 Task: Find connections with filter location Bad Kreuznach with filter topic #Jobswith filter profile language German with filter current company Online Opportunity Work From Home with filter school Ranchi University with filter industry Venture Capital and Private Equity Principals with filter service category Mobile Marketing with filter keywords title Valet
Action: Mouse moved to (510, 65)
Screenshot: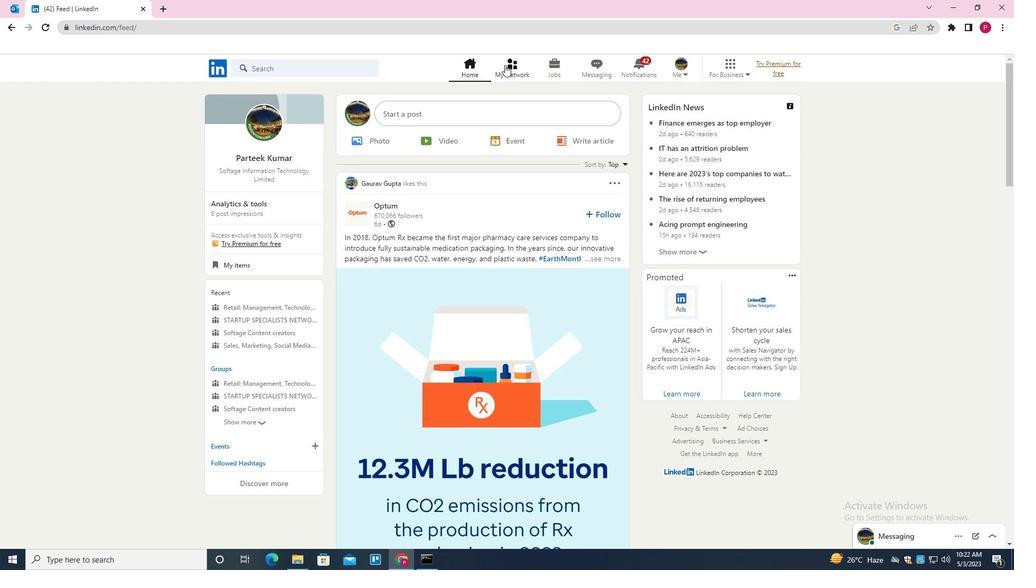 
Action: Mouse pressed left at (510, 65)
Screenshot: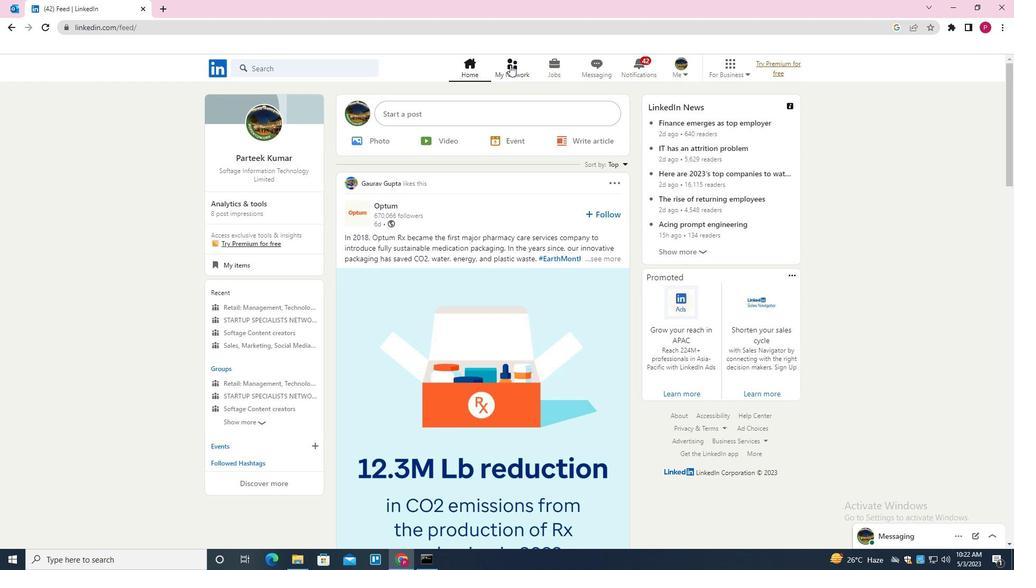 
Action: Mouse moved to (330, 131)
Screenshot: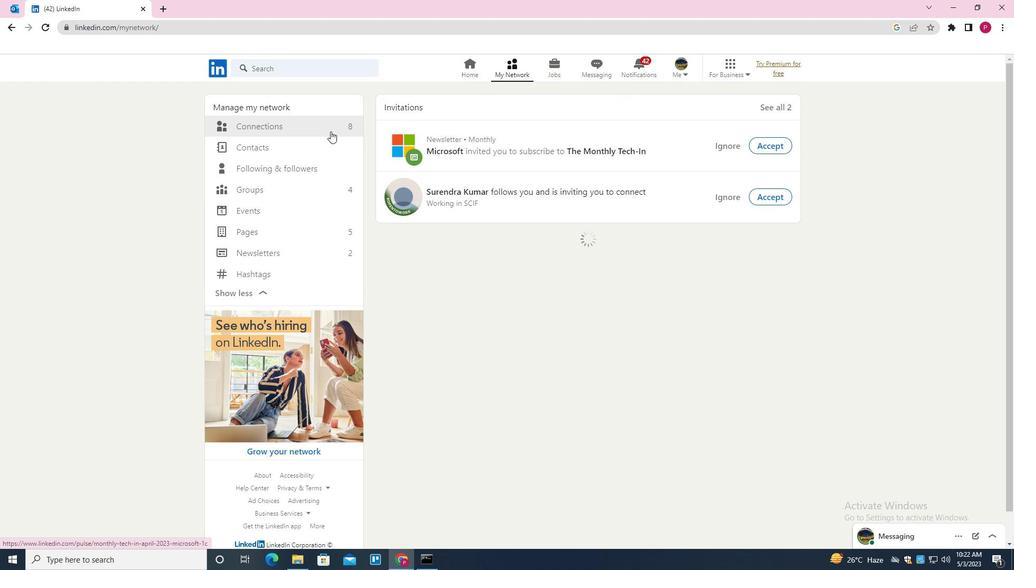 
Action: Mouse pressed left at (330, 131)
Screenshot: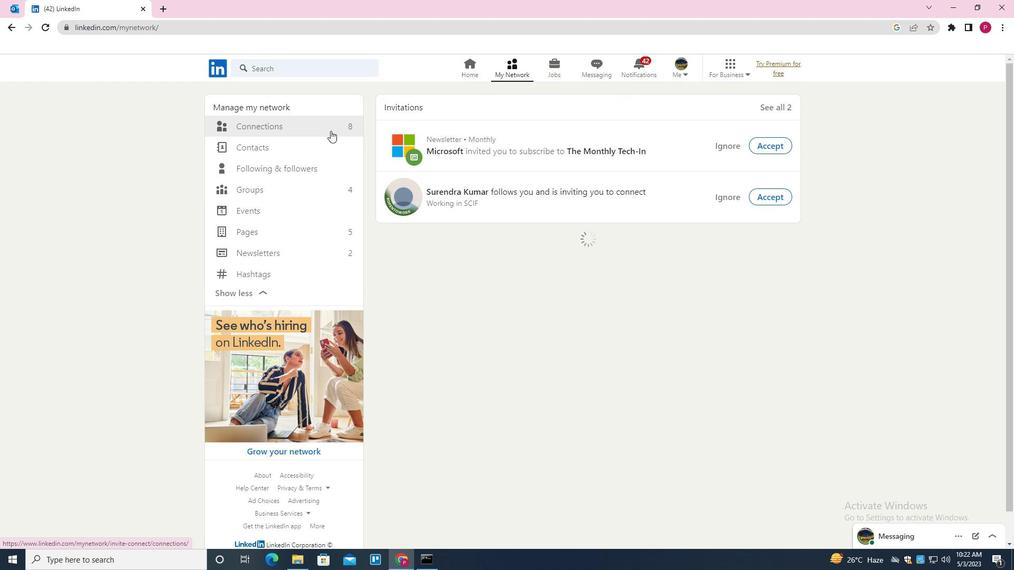 
Action: Mouse moved to (577, 126)
Screenshot: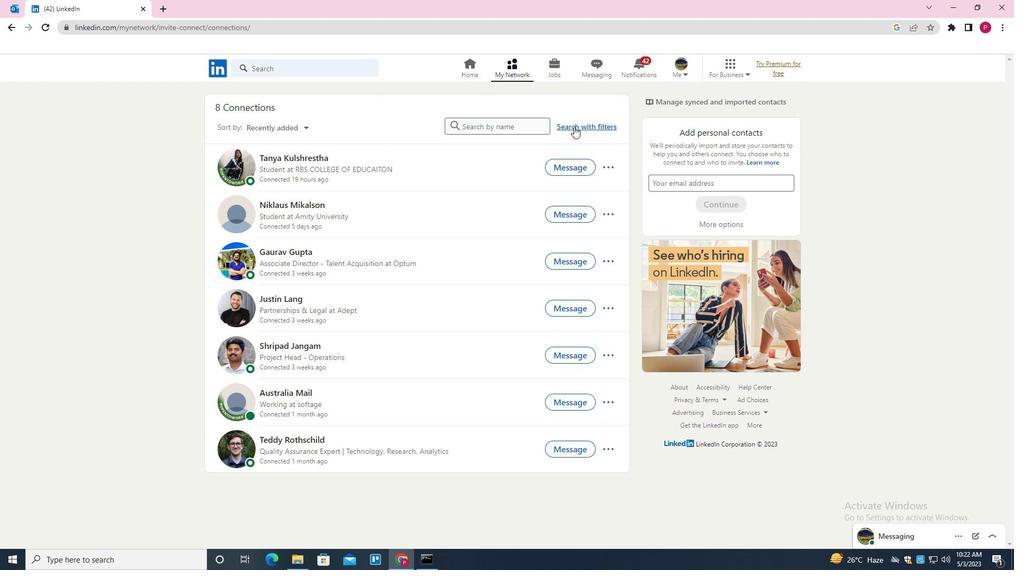 
Action: Mouse pressed left at (577, 126)
Screenshot: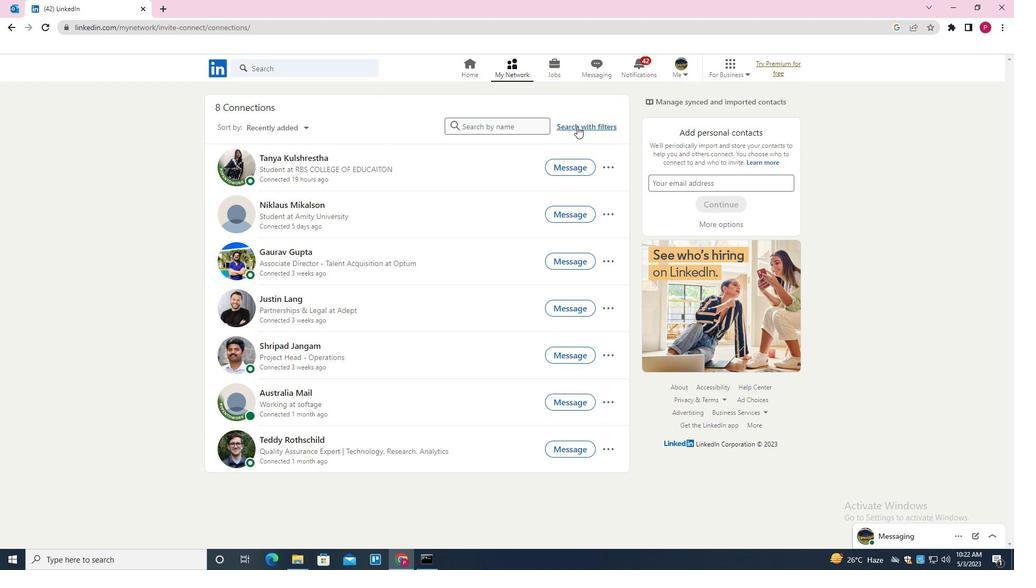 
Action: Mouse moved to (540, 97)
Screenshot: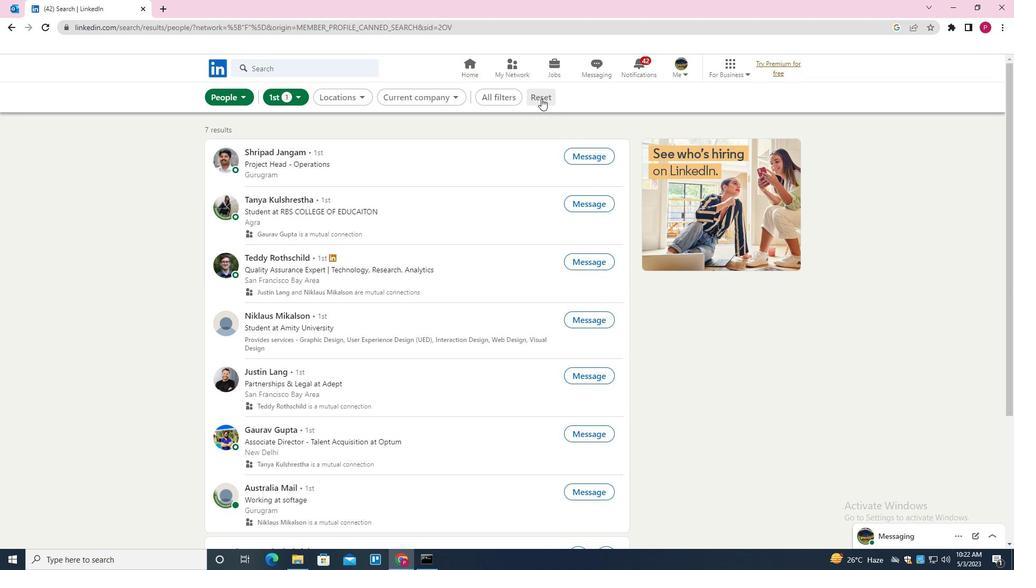 
Action: Mouse pressed left at (540, 97)
Screenshot: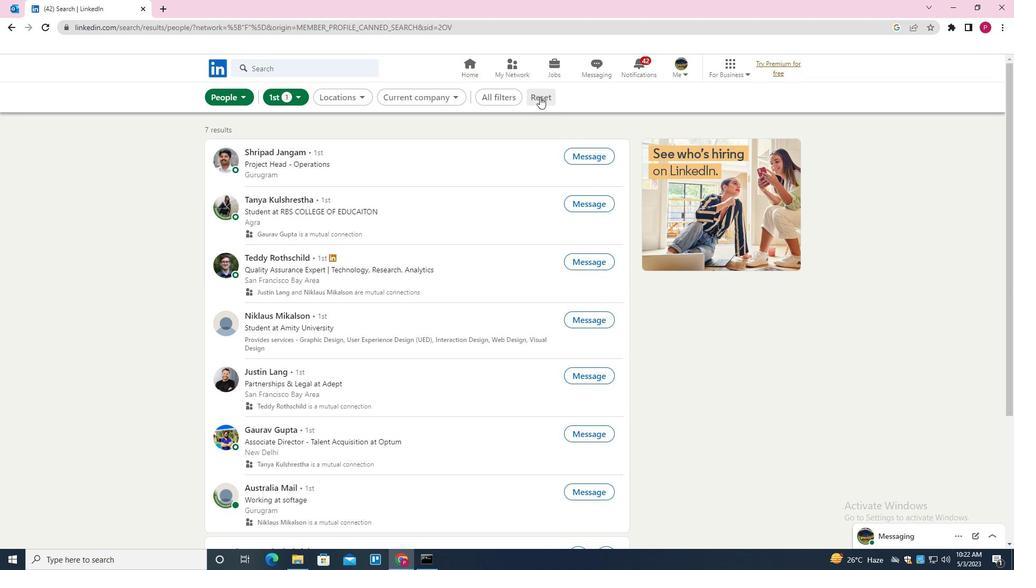 
Action: Mouse moved to (525, 95)
Screenshot: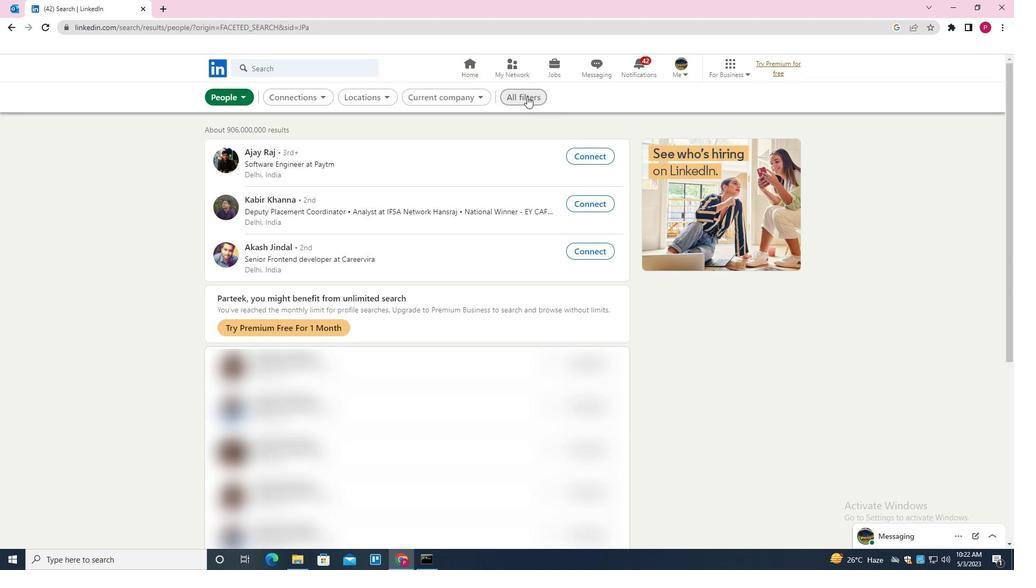 
Action: Mouse pressed left at (525, 95)
Screenshot: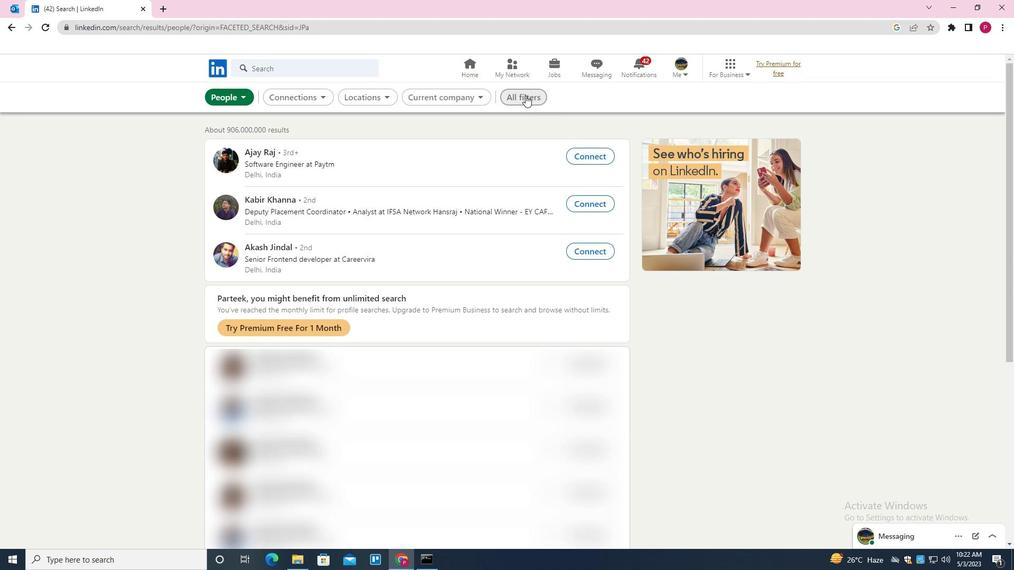 
Action: Mouse moved to (848, 214)
Screenshot: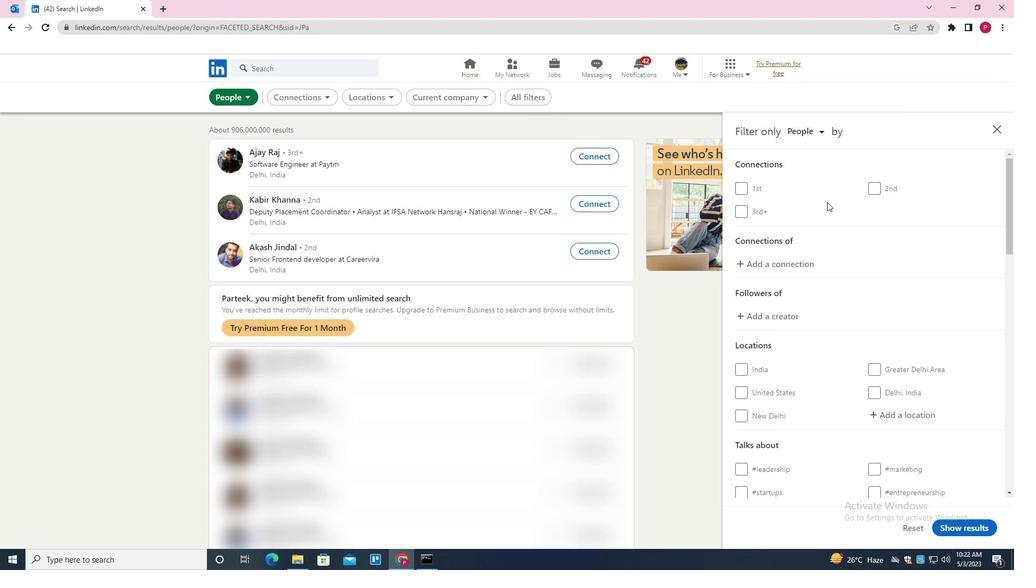 
Action: Mouse scrolled (848, 214) with delta (0, 0)
Screenshot: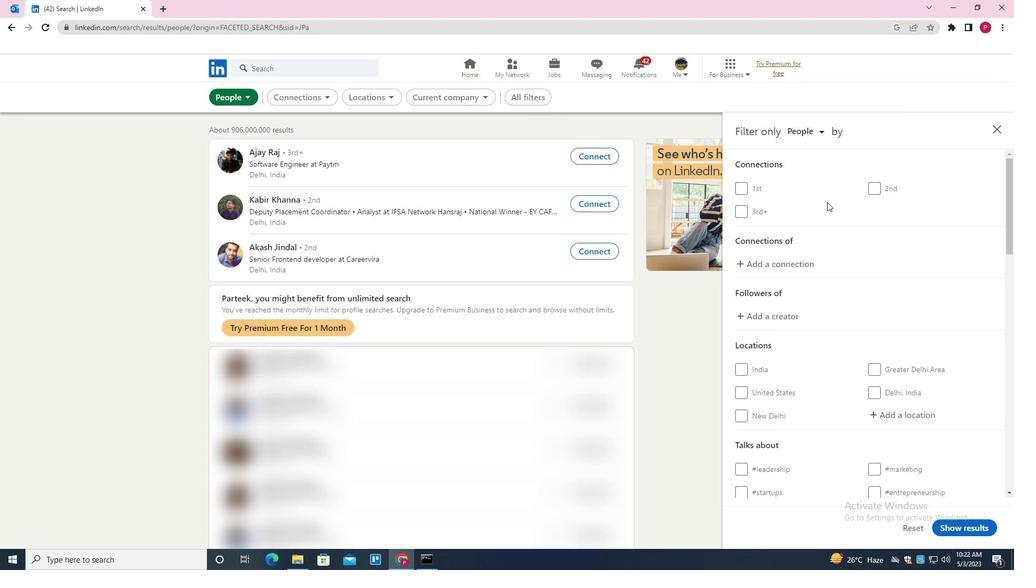 
Action: Mouse moved to (852, 217)
Screenshot: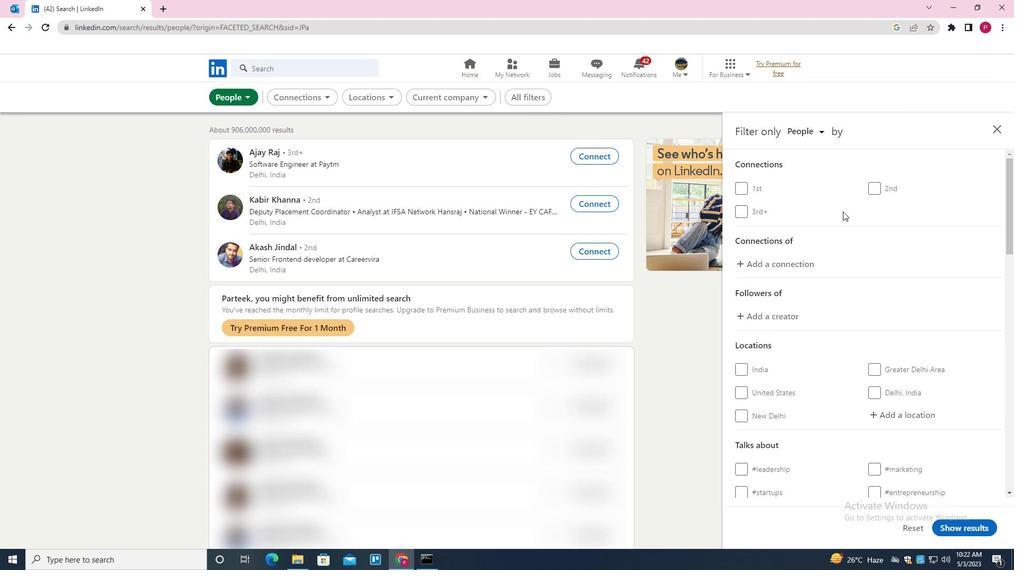 
Action: Mouse scrolled (852, 217) with delta (0, 0)
Screenshot: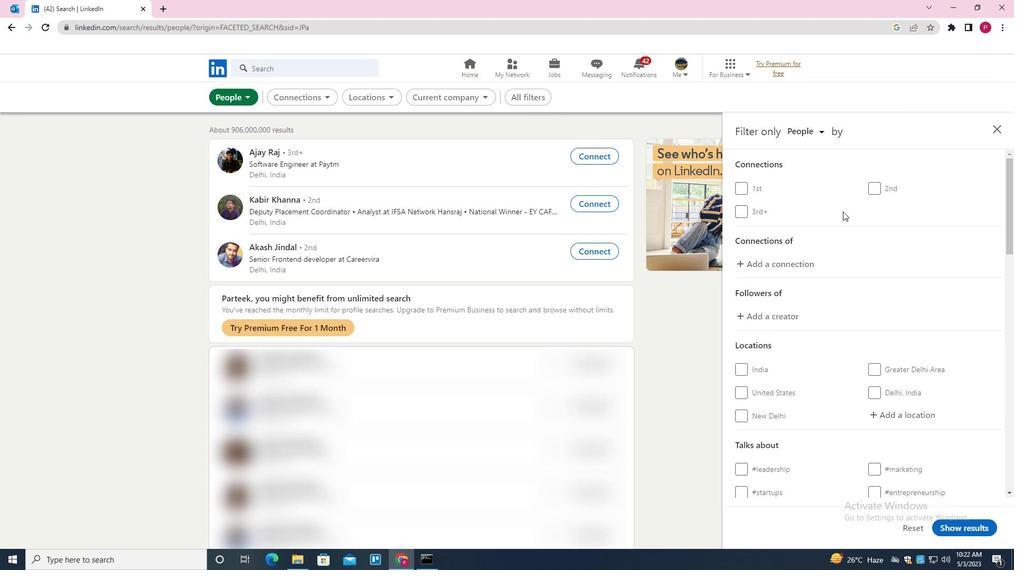 
Action: Mouse moved to (907, 302)
Screenshot: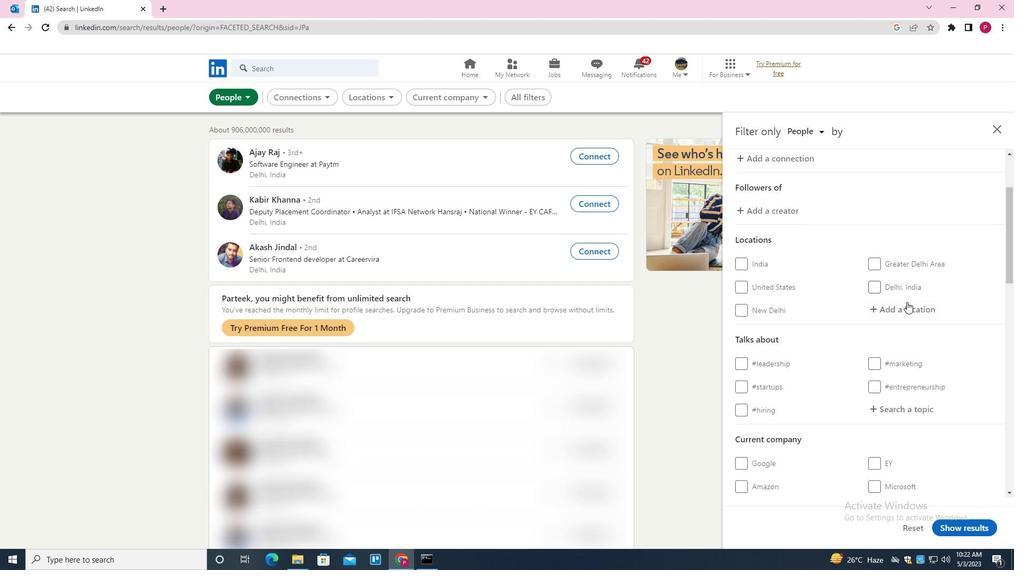 
Action: Mouse pressed left at (907, 302)
Screenshot: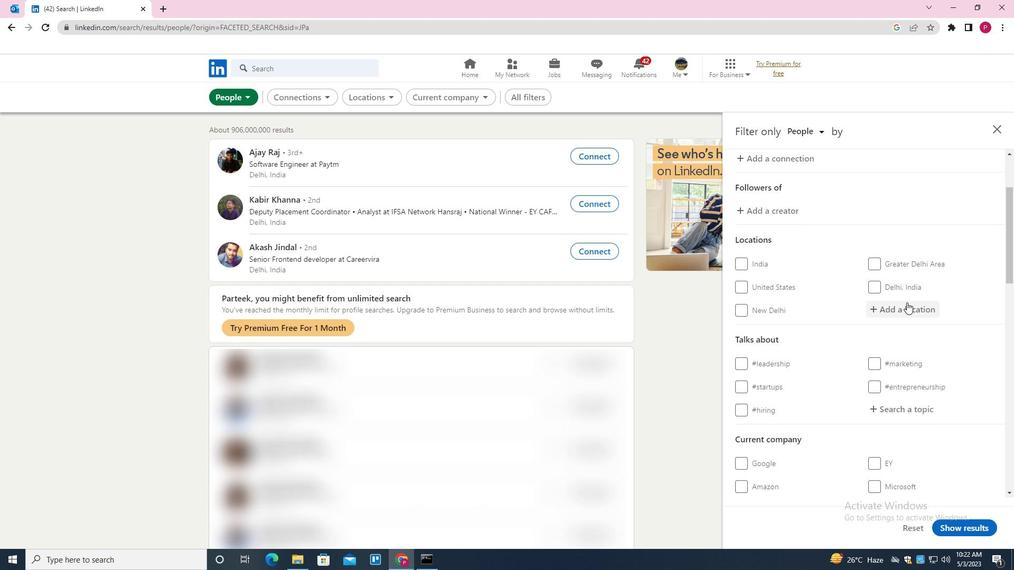
Action: Key pressed <Key.shift>BAD<Key.space><Key.shift>KREUZNACH<Key.down><Key.enter>
Screenshot: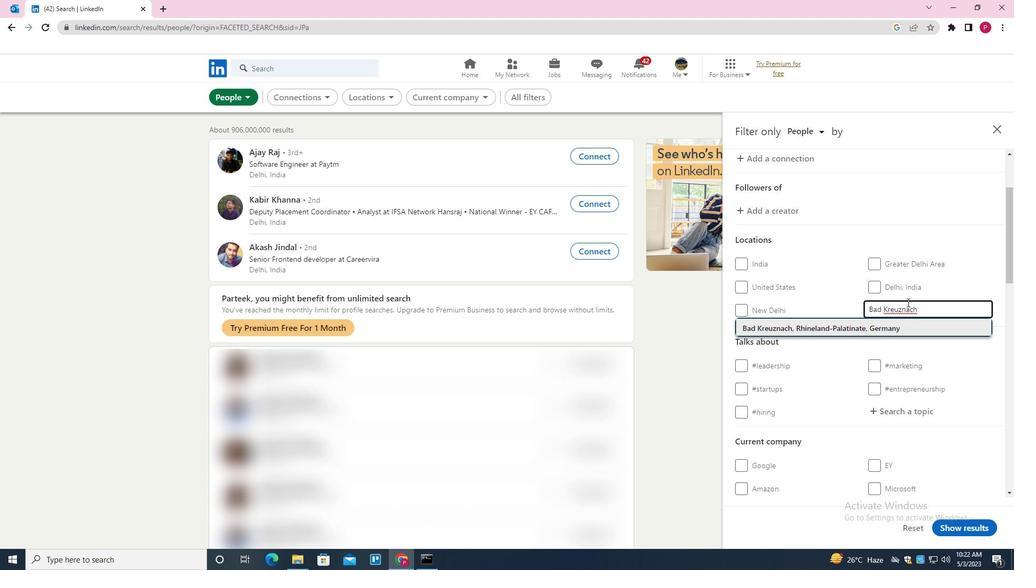 
Action: Mouse moved to (911, 303)
Screenshot: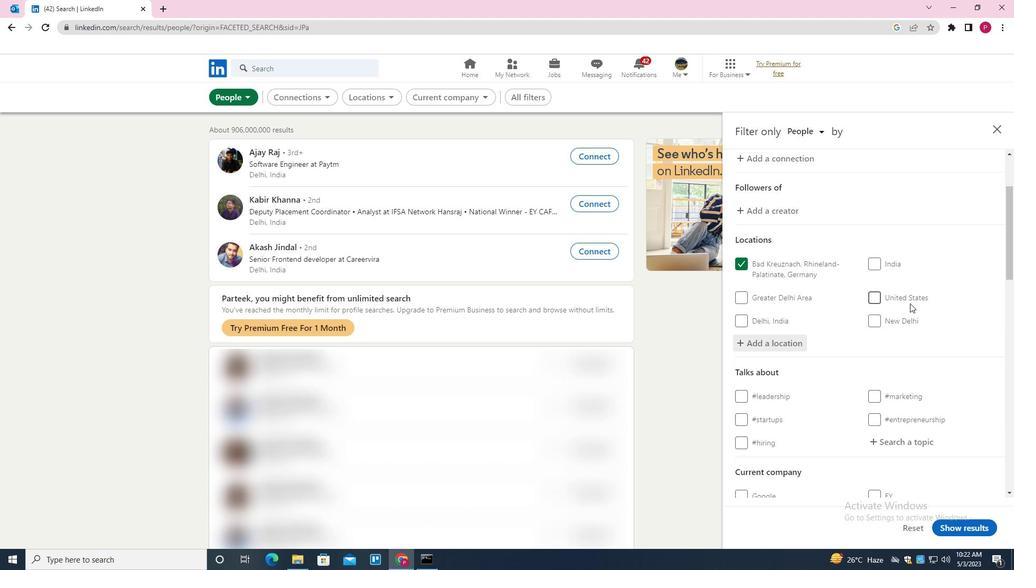 
Action: Mouse scrolled (911, 302) with delta (0, 0)
Screenshot: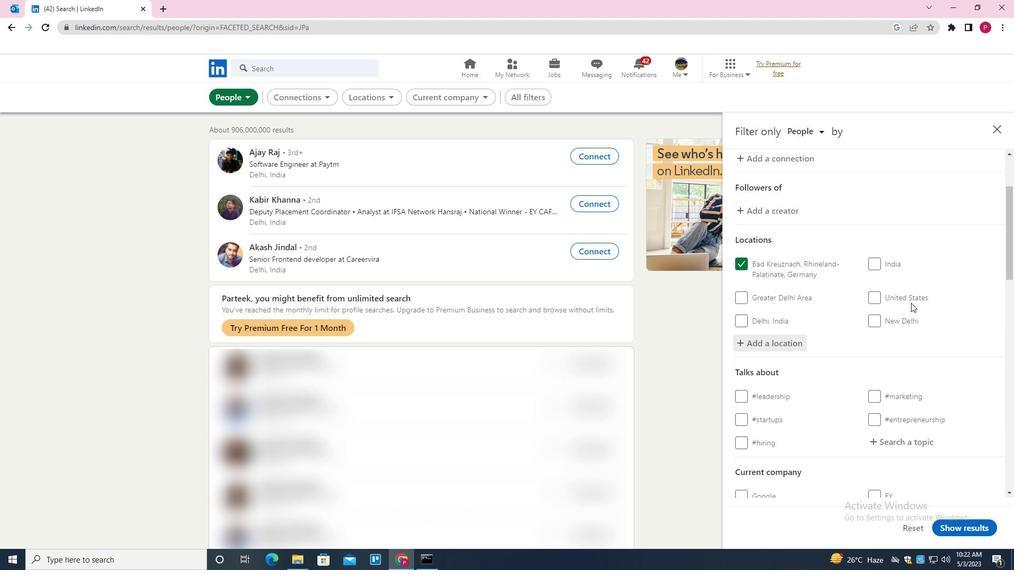 
Action: Mouse scrolled (911, 302) with delta (0, 0)
Screenshot: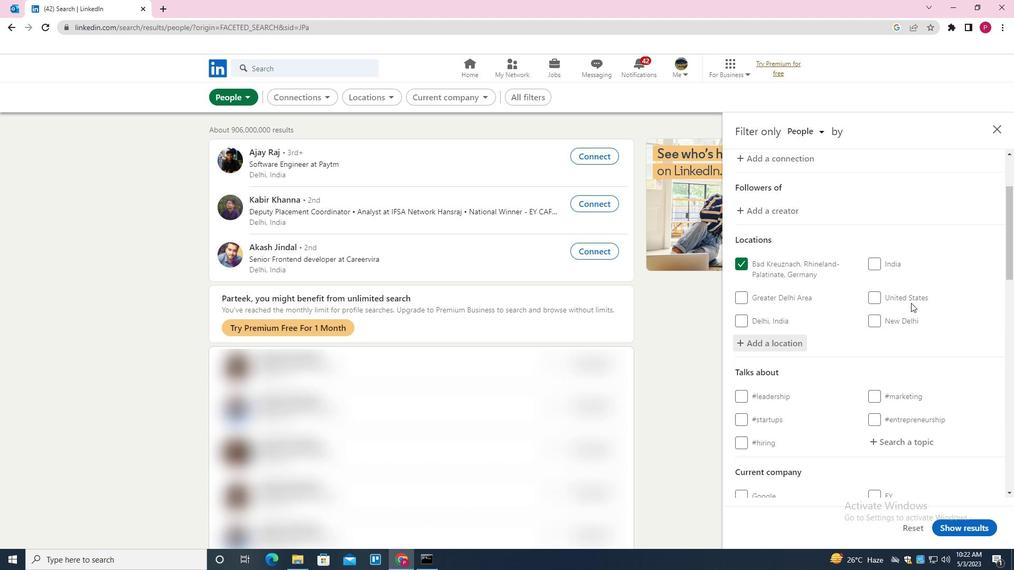 
Action: Mouse scrolled (911, 302) with delta (0, 0)
Screenshot: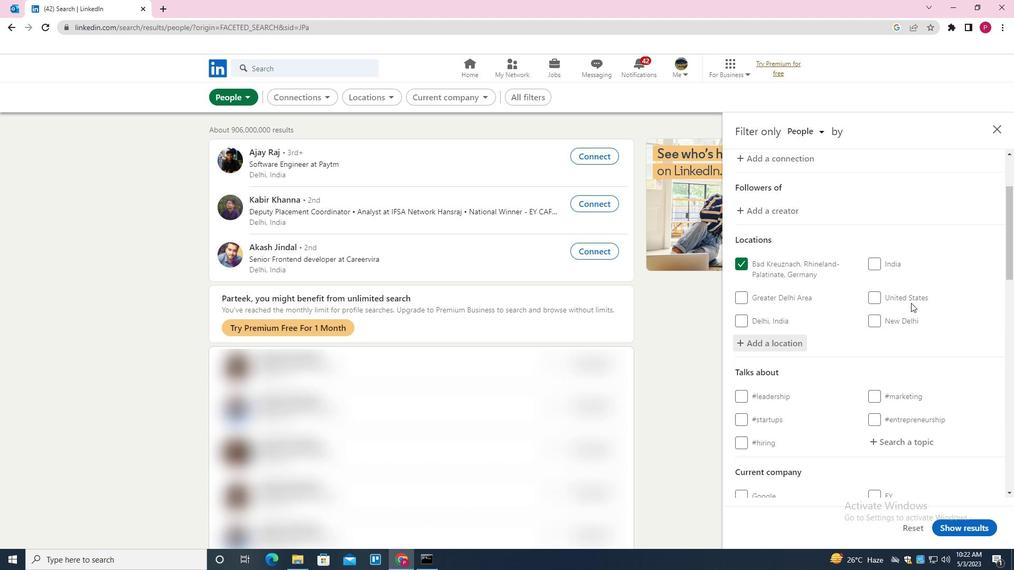 
Action: Mouse moved to (908, 284)
Screenshot: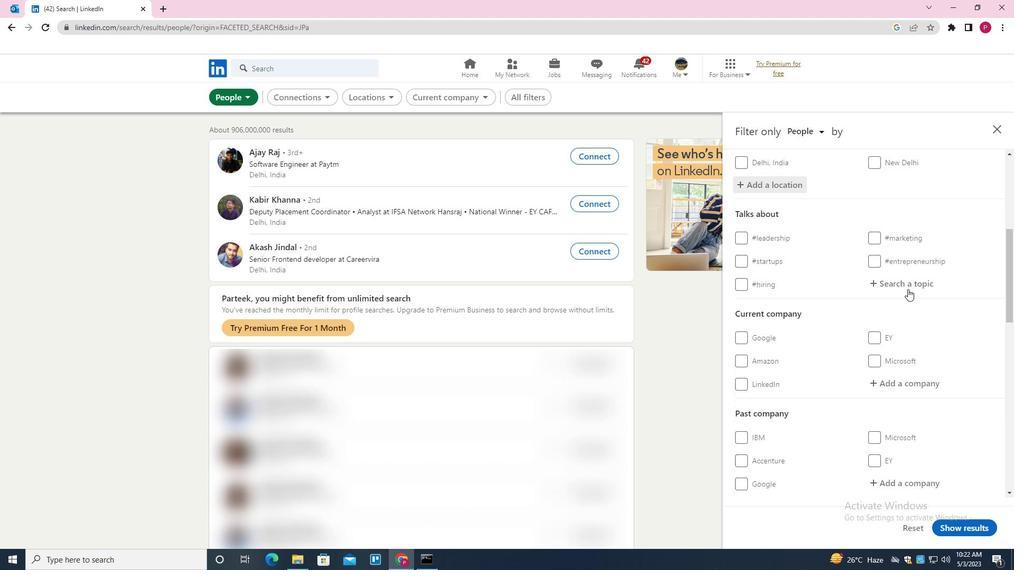 
Action: Mouse pressed left at (908, 284)
Screenshot: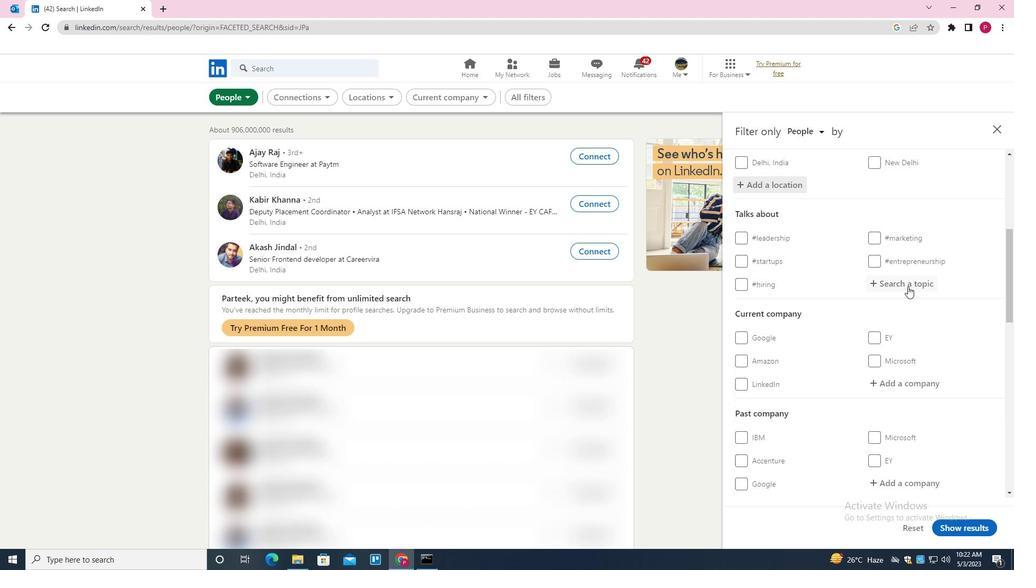 
Action: Mouse moved to (908, 284)
Screenshot: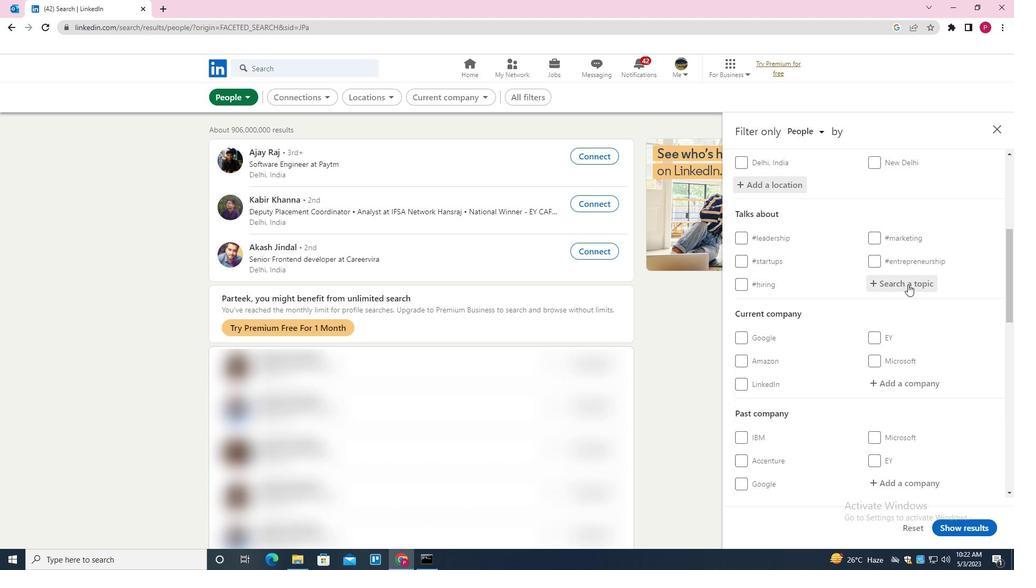 
Action: Key pressed <Key.shift><Key.shift><Key.shift><Key.shift><Key.shift>JOBS<Key.down><Key.enter>
Screenshot: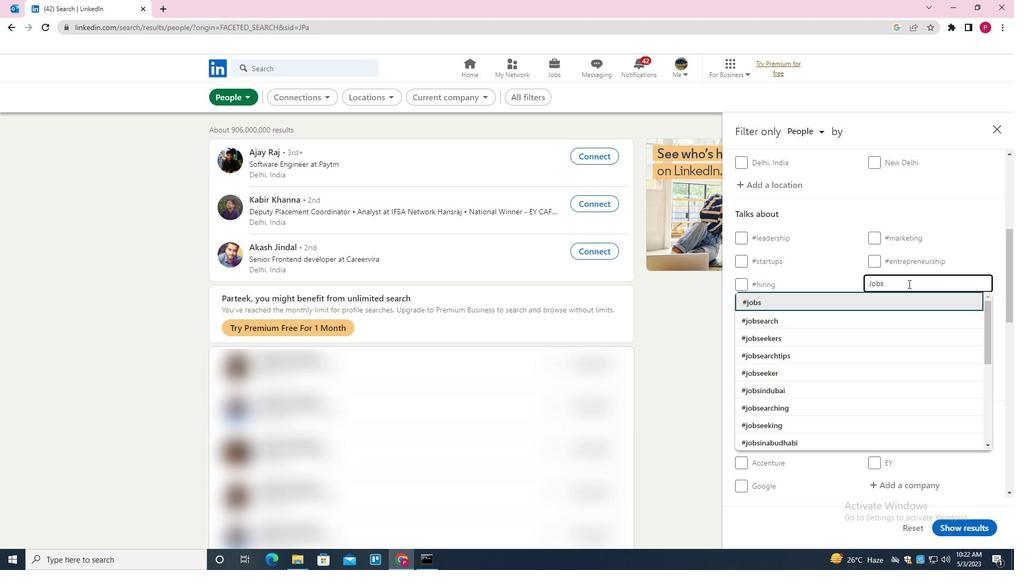 
Action: Mouse moved to (829, 292)
Screenshot: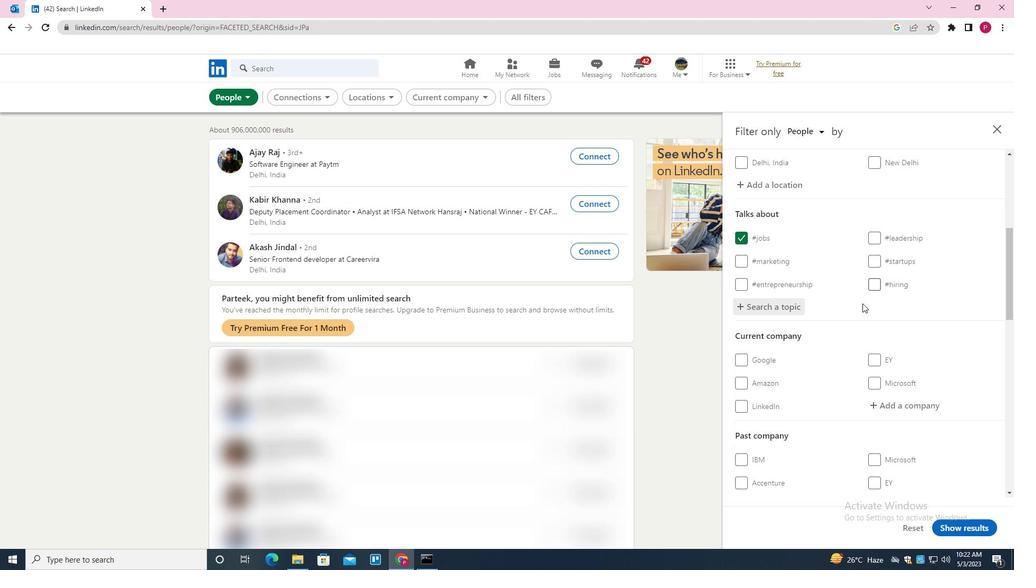 
Action: Mouse scrolled (829, 291) with delta (0, 0)
Screenshot: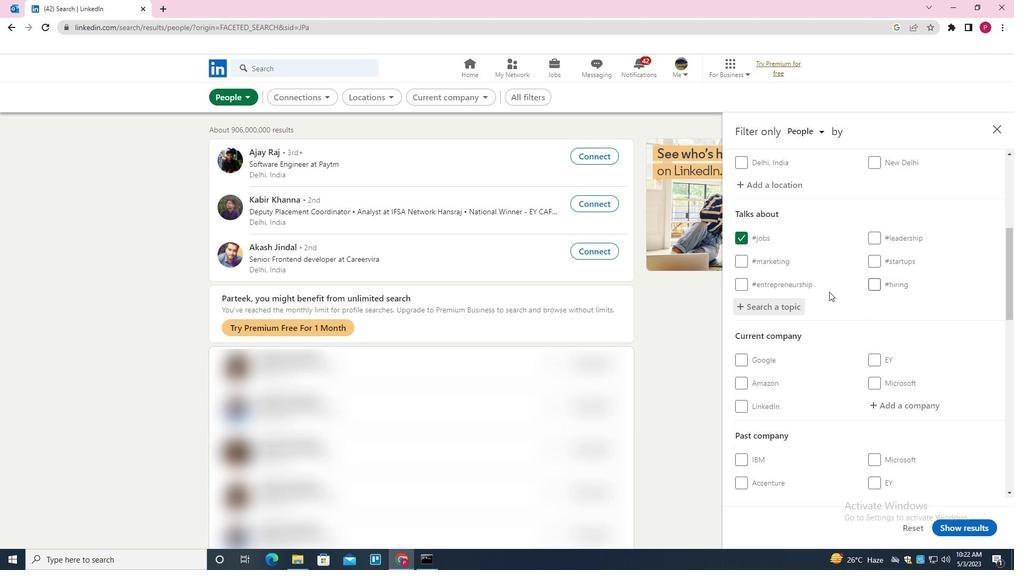 
Action: Mouse moved to (827, 292)
Screenshot: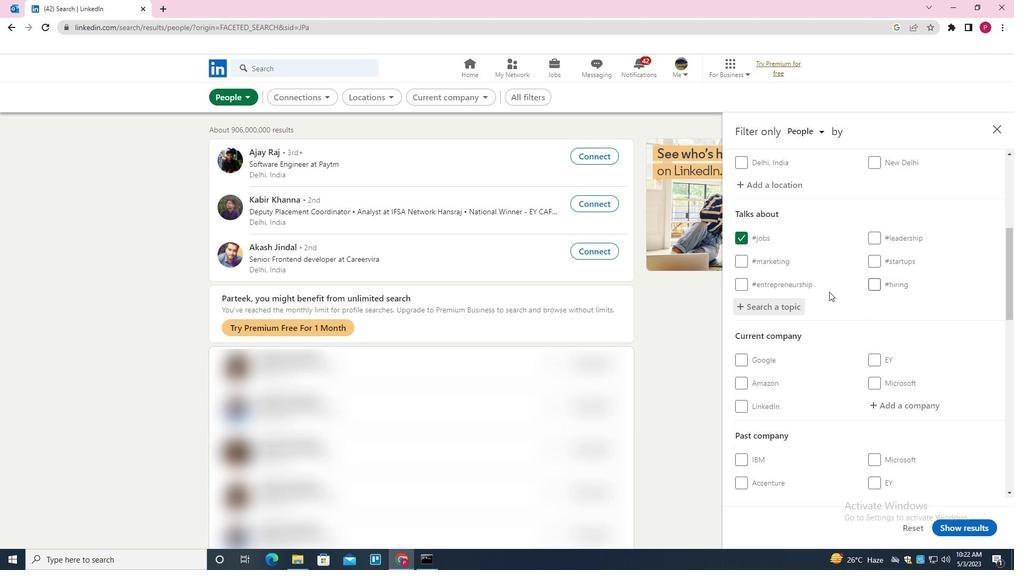
Action: Mouse scrolled (827, 291) with delta (0, 0)
Screenshot: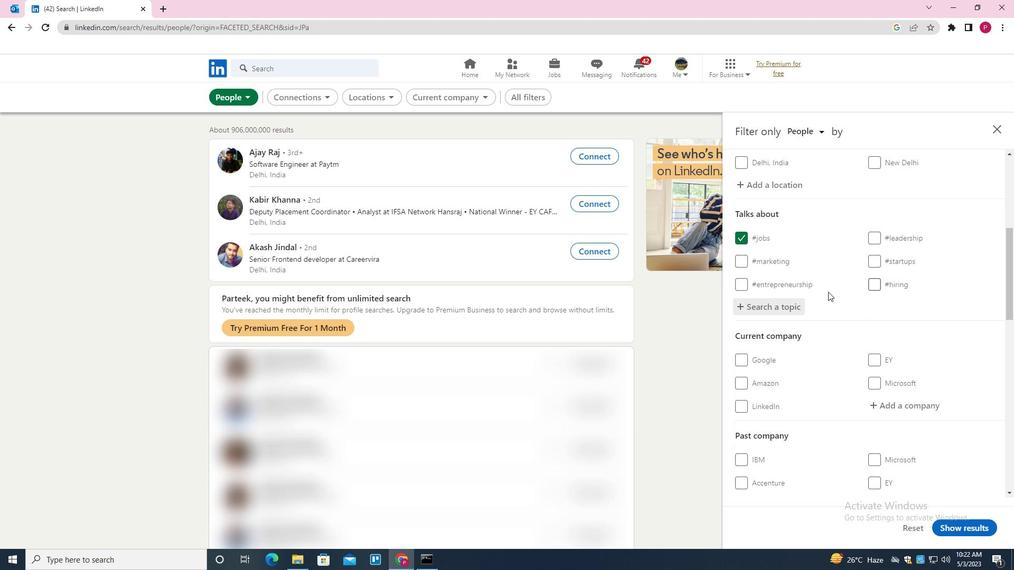 
Action: Mouse moved to (827, 292)
Screenshot: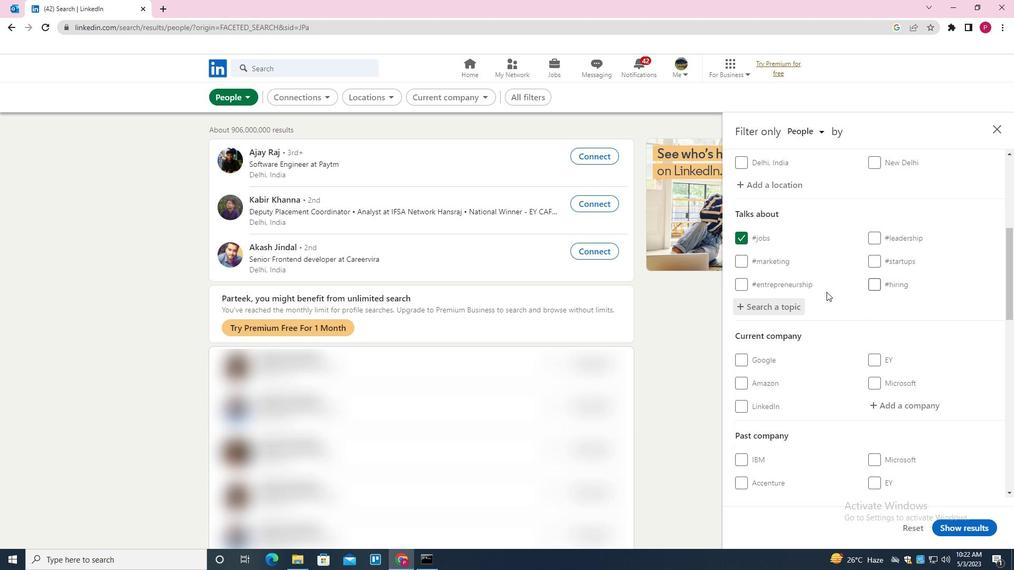 
Action: Mouse scrolled (827, 291) with delta (0, 0)
Screenshot: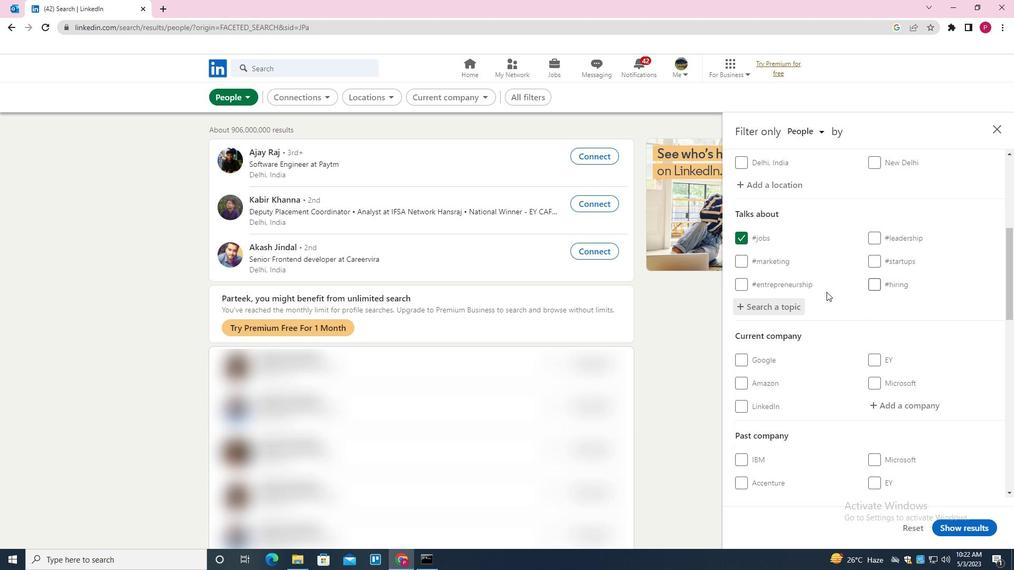 
Action: Mouse moved to (826, 292)
Screenshot: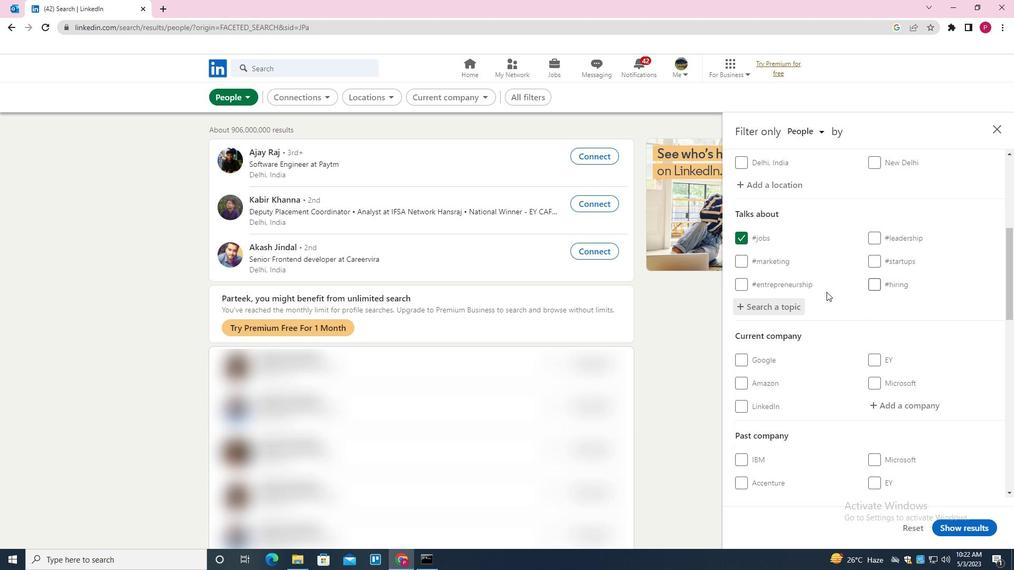 
Action: Mouse scrolled (826, 291) with delta (0, 0)
Screenshot: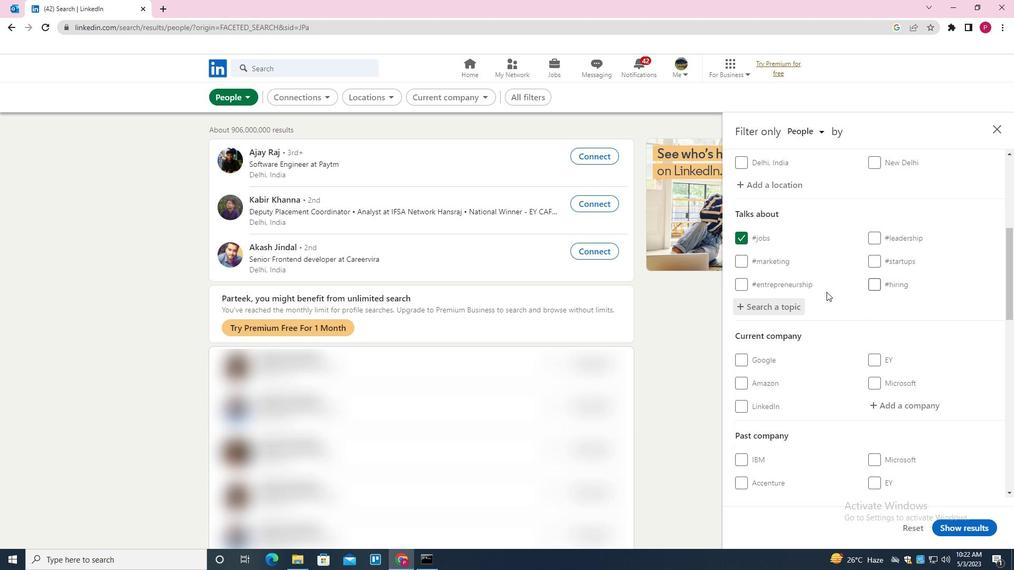 
Action: Mouse scrolled (826, 291) with delta (0, 0)
Screenshot: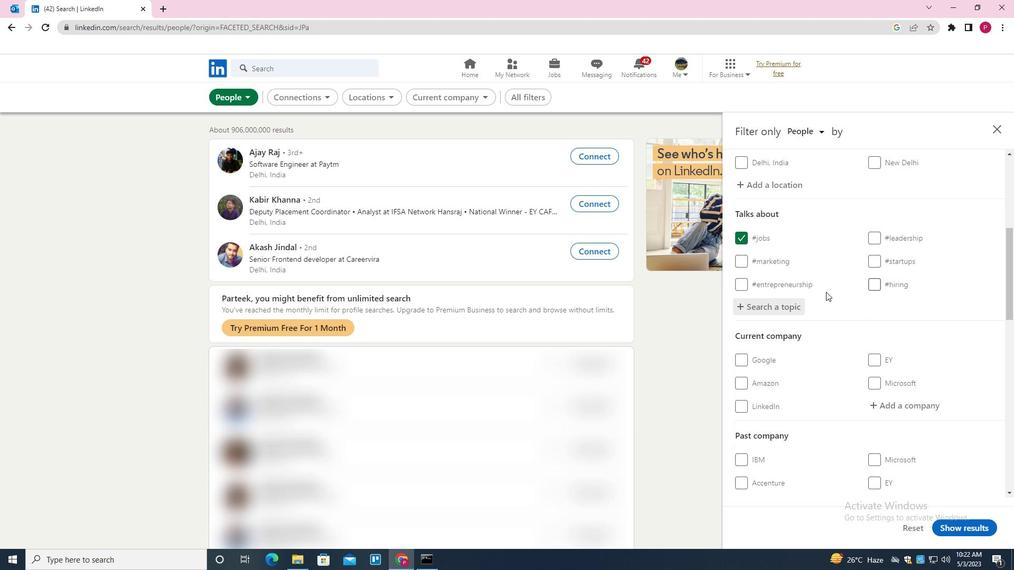 
Action: Mouse scrolled (826, 291) with delta (0, 0)
Screenshot: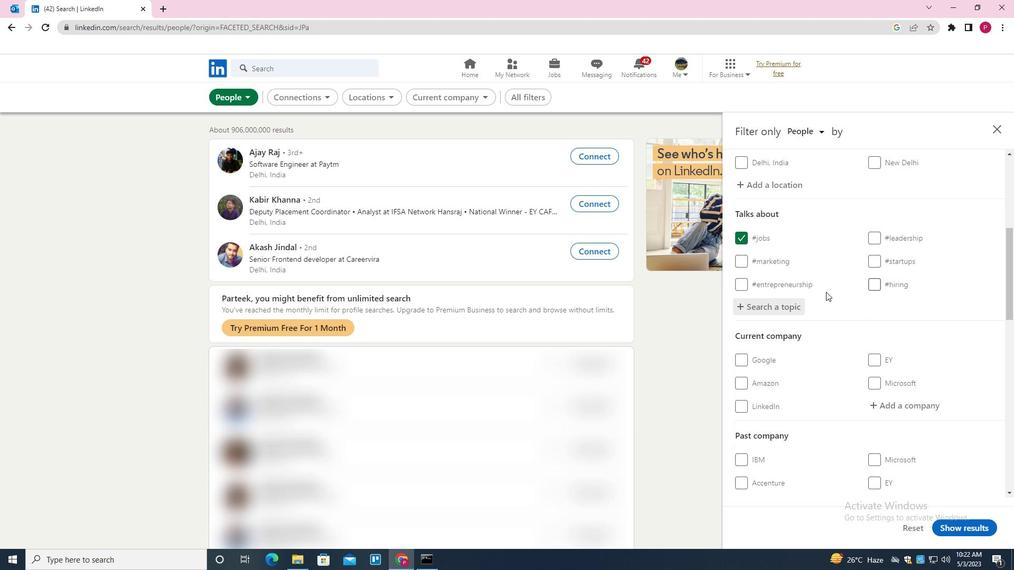 
Action: Mouse moved to (818, 292)
Screenshot: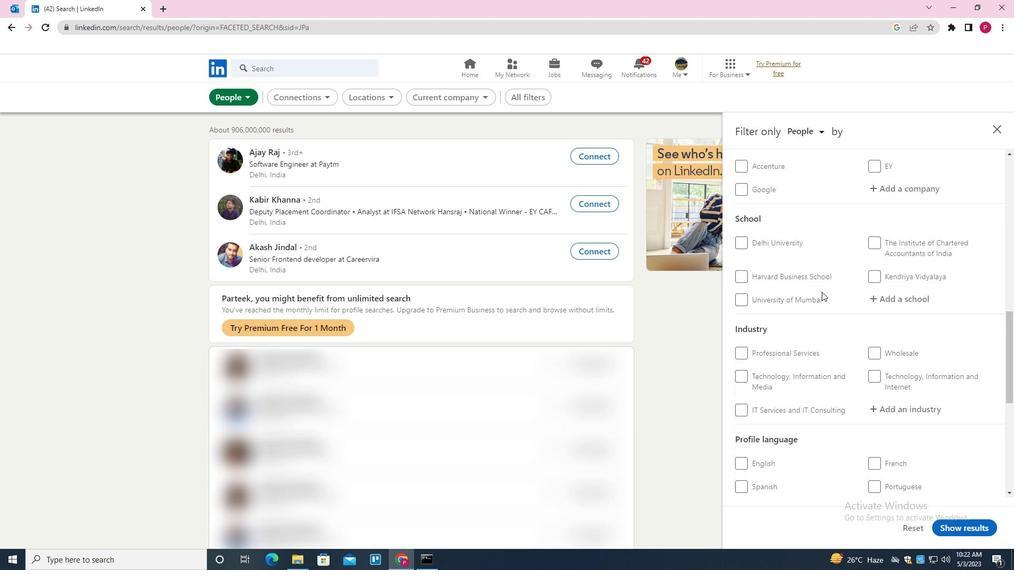 
Action: Mouse scrolled (818, 291) with delta (0, 0)
Screenshot: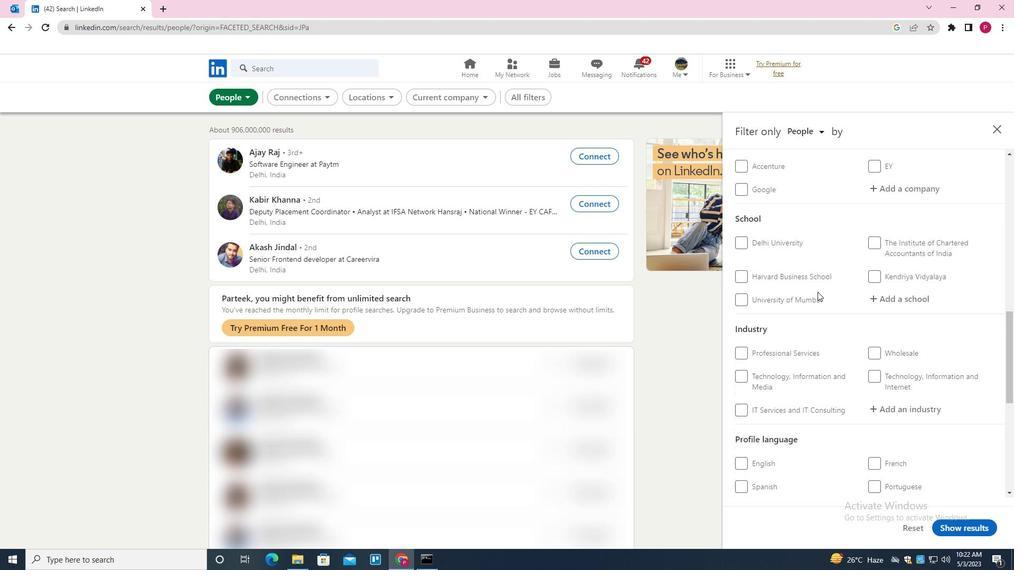 
Action: Mouse scrolled (818, 291) with delta (0, 0)
Screenshot: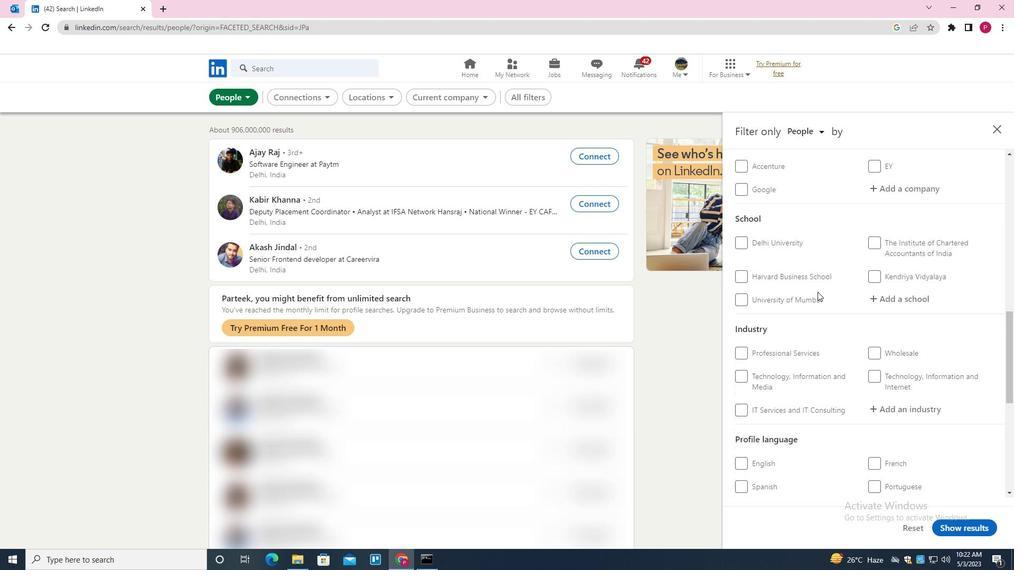 
Action: Mouse scrolled (818, 291) with delta (0, 0)
Screenshot: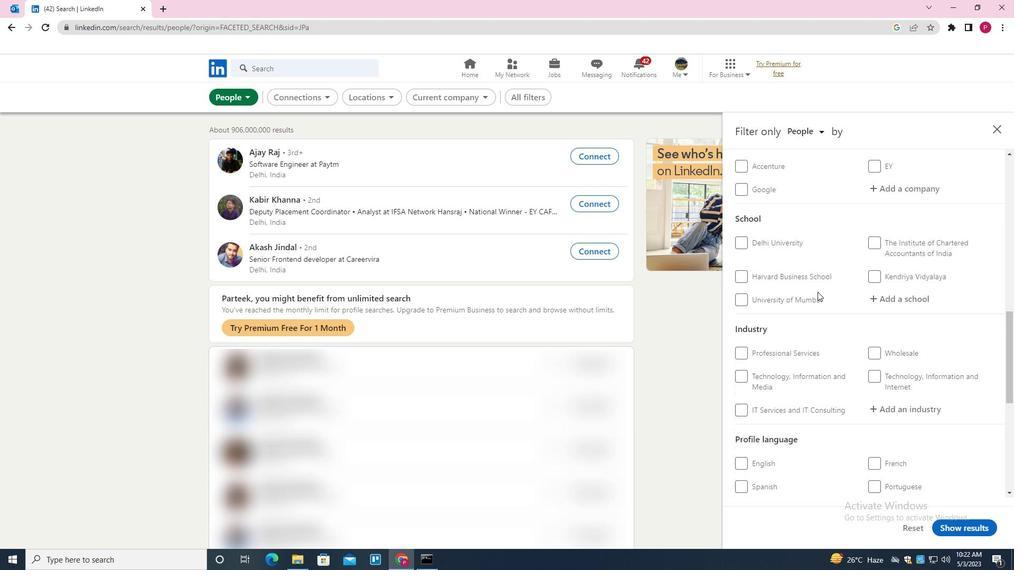 
Action: Mouse moved to (764, 350)
Screenshot: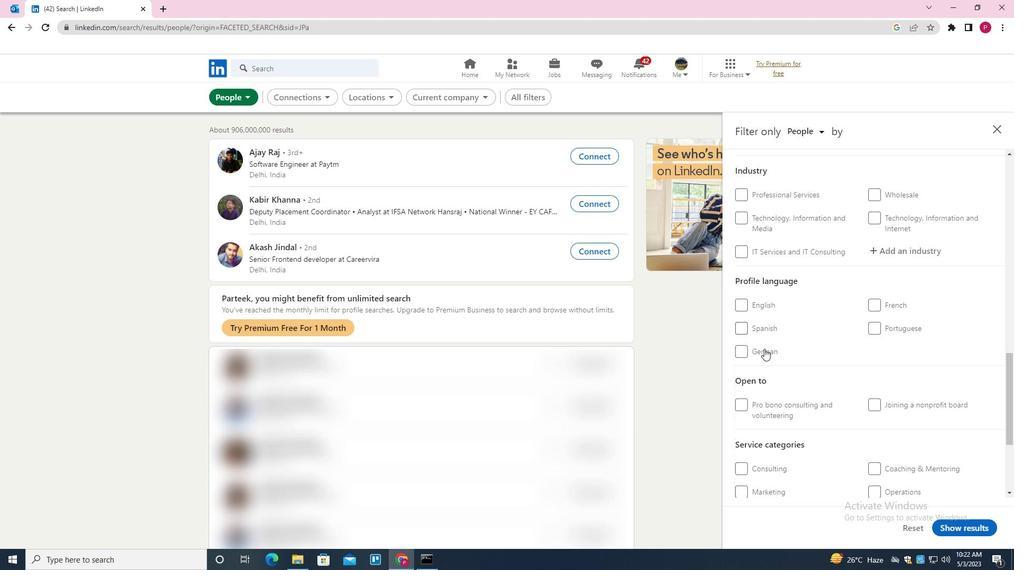 
Action: Mouse pressed left at (764, 350)
Screenshot: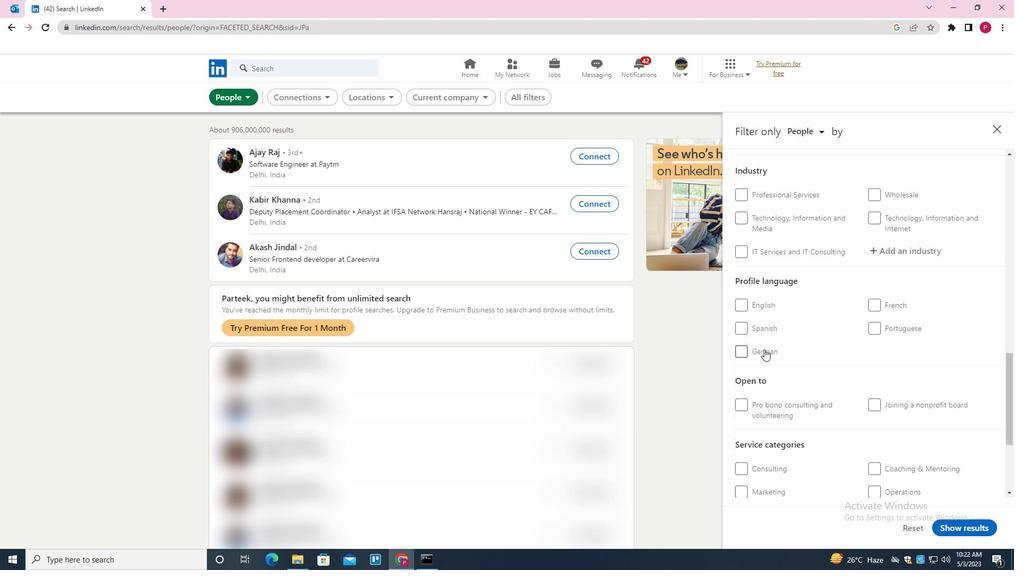 
Action: Mouse moved to (792, 349)
Screenshot: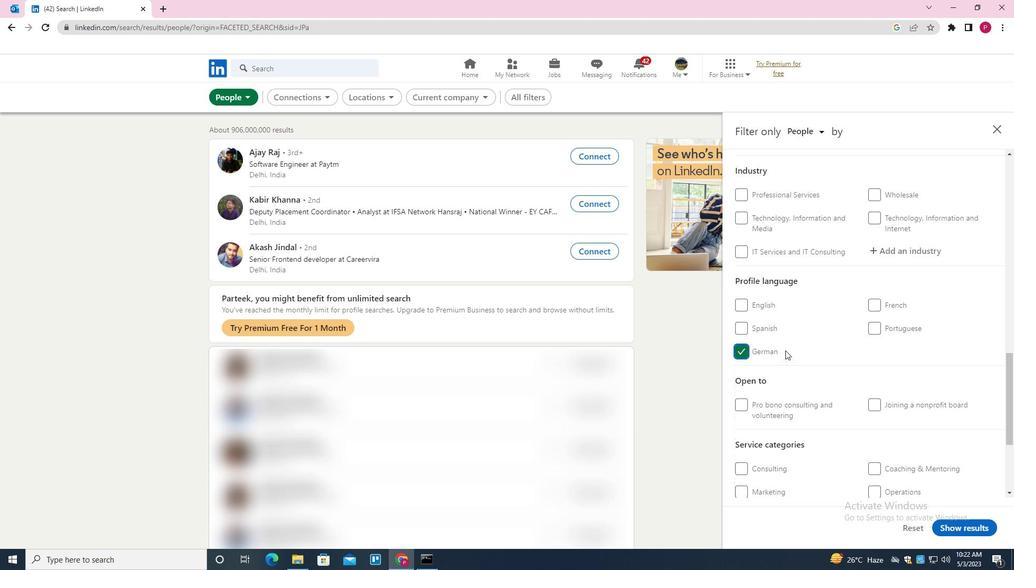 
Action: Mouse scrolled (792, 349) with delta (0, 0)
Screenshot: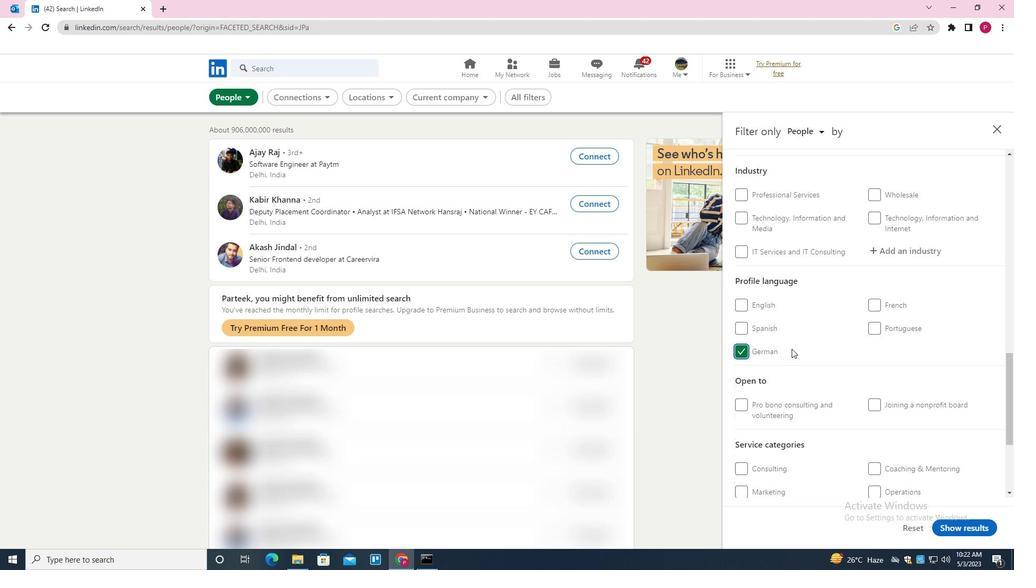 
Action: Mouse scrolled (792, 349) with delta (0, 0)
Screenshot: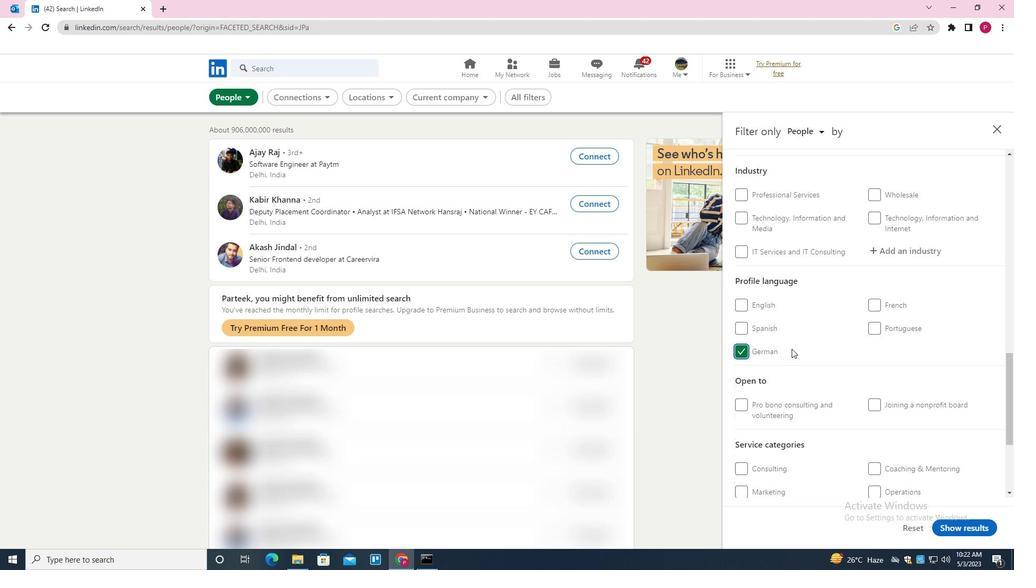 
Action: Mouse scrolled (792, 349) with delta (0, 0)
Screenshot: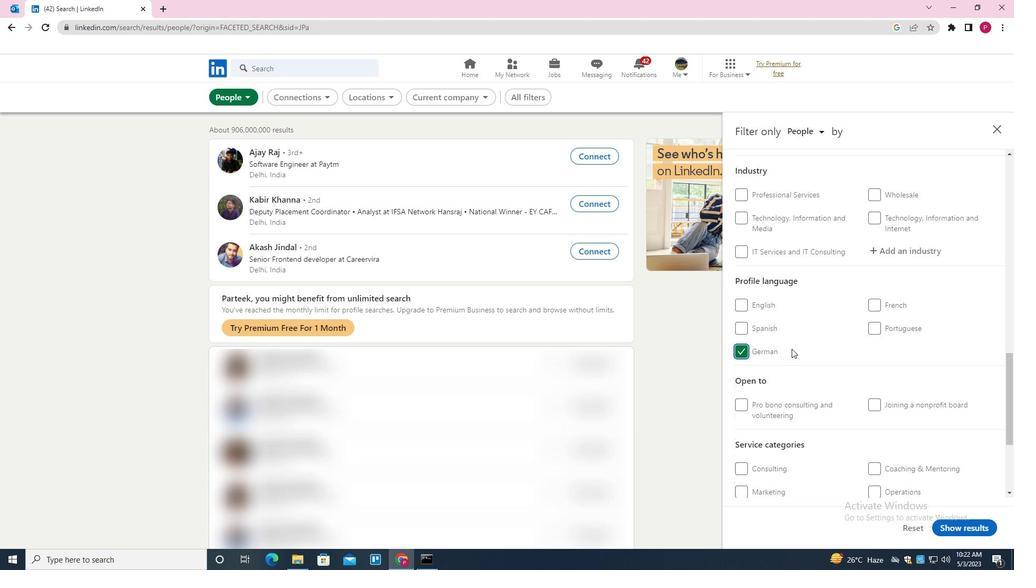 
Action: Mouse scrolled (792, 349) with delta (0, 0)
Screenshot: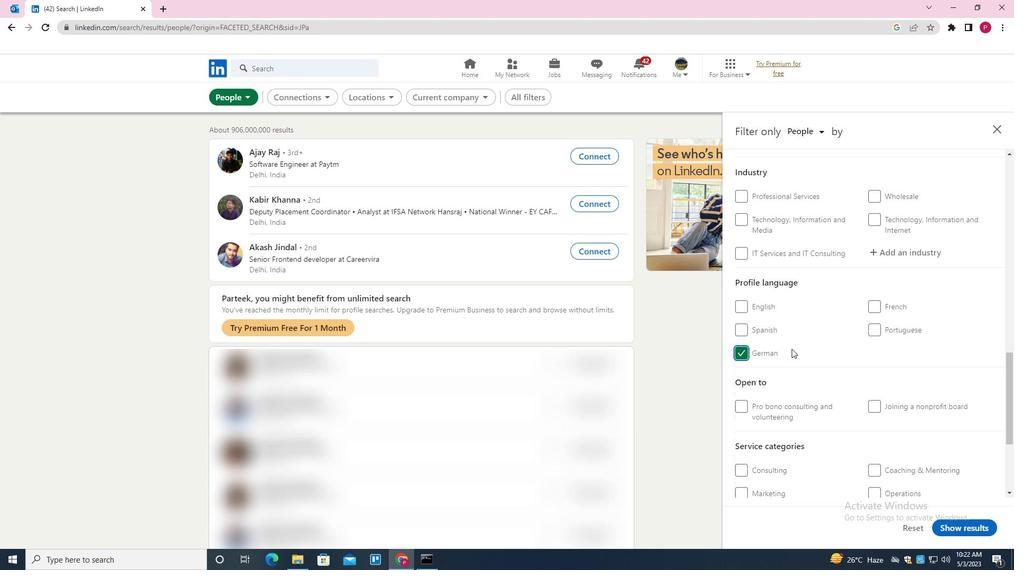 
Action: Mouse scrolled (792, 349) with delta (0, 0)
Screenshot: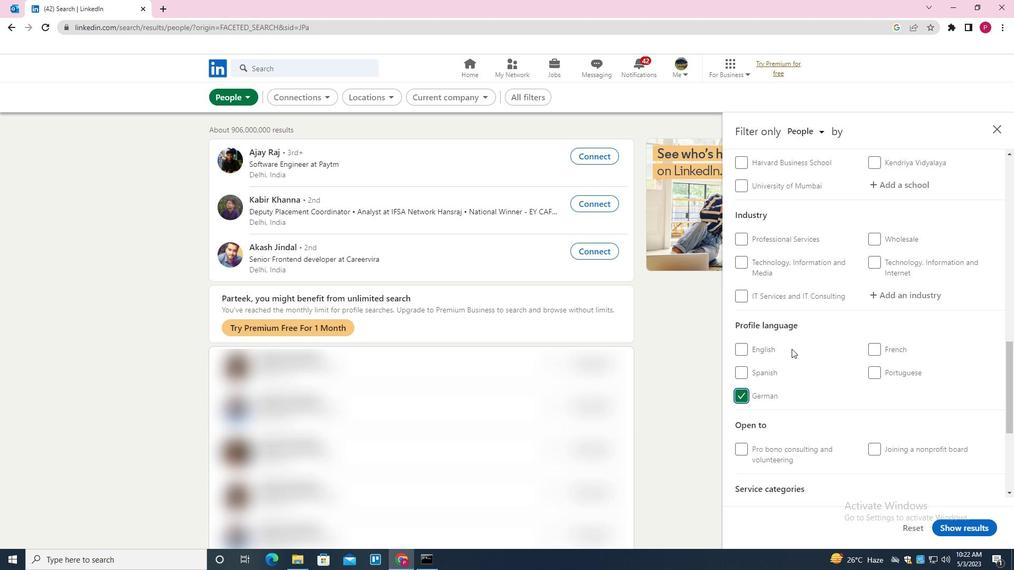 
Action: Mouse scrolled (792, 349) with delta (0, 0)
Screenshot: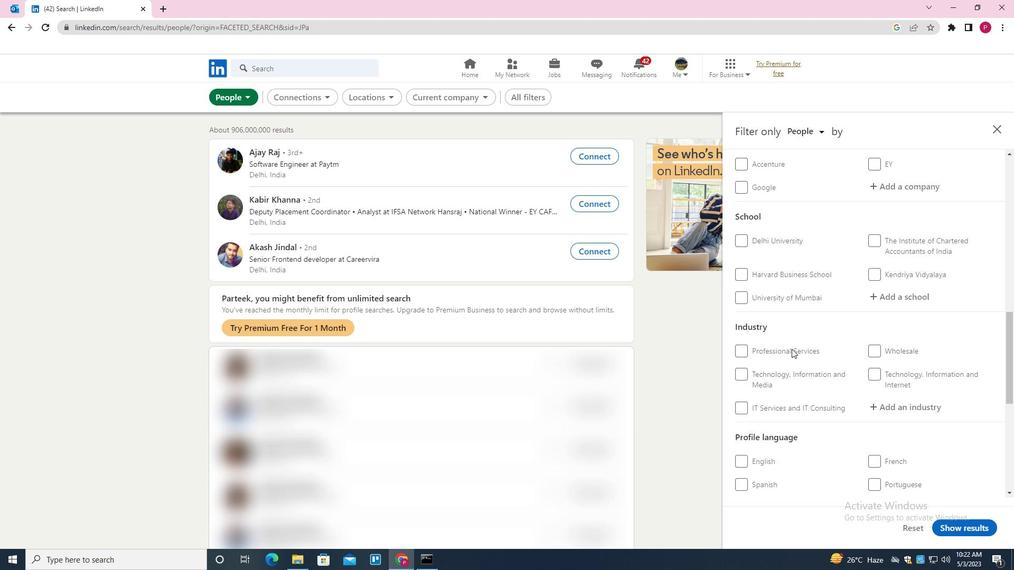 
Action: Mouse moved to (902, 244)
Screenshot: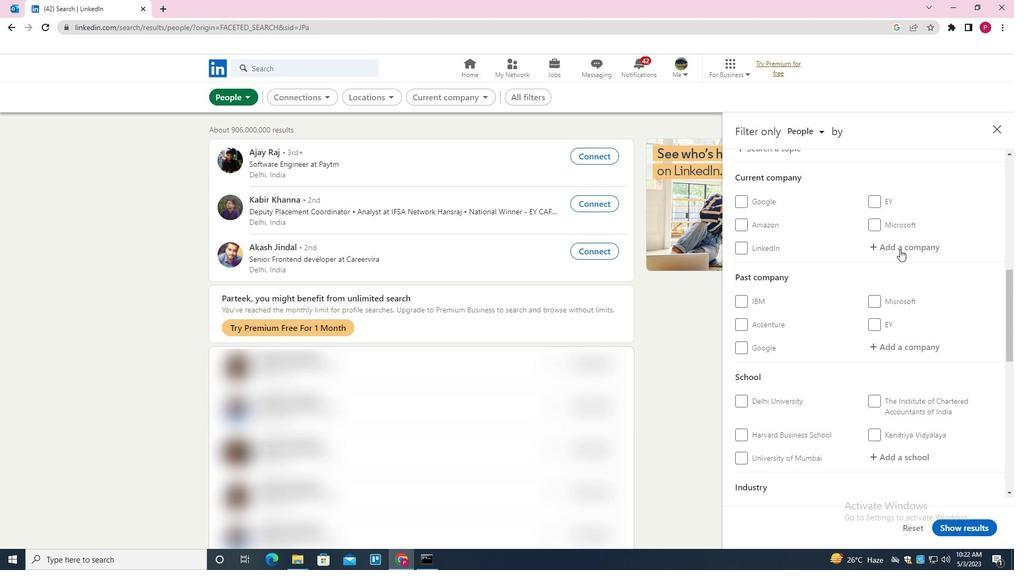 
Action: Mouse pressed left at (902, 244)
Screenshot: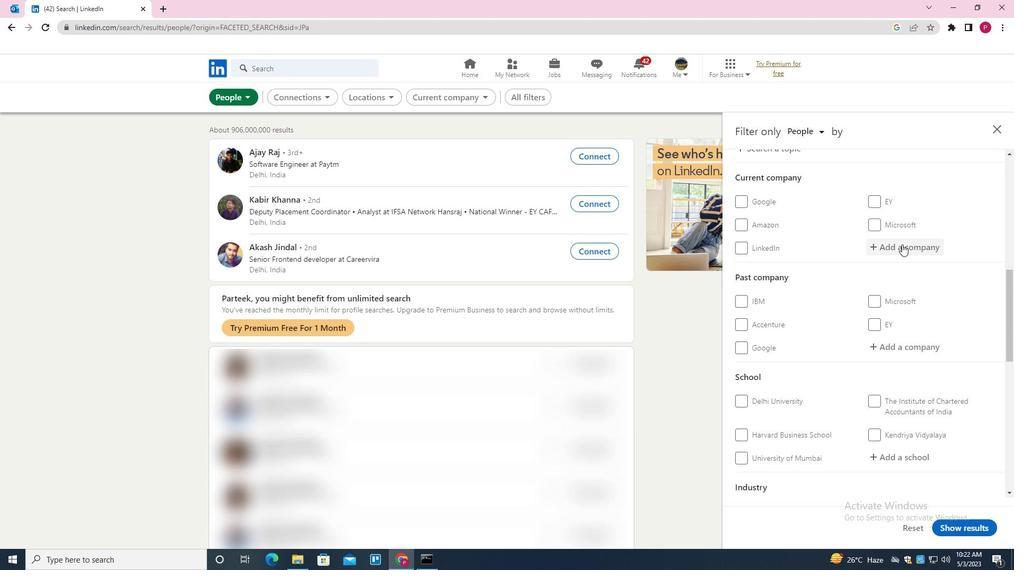 
Action: Key pressed <Key.shift><Key.shift>ONOLINE<Key.space><Key.backspace><Key.backspace><Key.backspace><Key.backspace><Key.backspace><Key.backspace>LINE<Key.space><Key.shift><Key.shift><Key.shift><Key.shift>OPPORTUNITY<Key.space><Key.shift>WORK<Key.space><Key.down><Key.down><Key.enter>
Screenshot: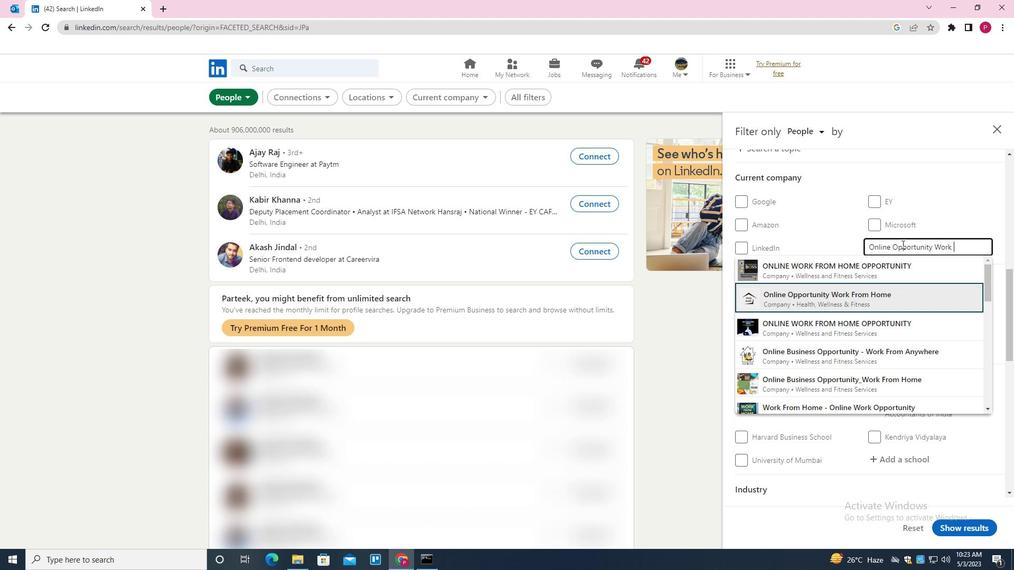 
Action: Mouse moved to (871, 280)
Screenshot: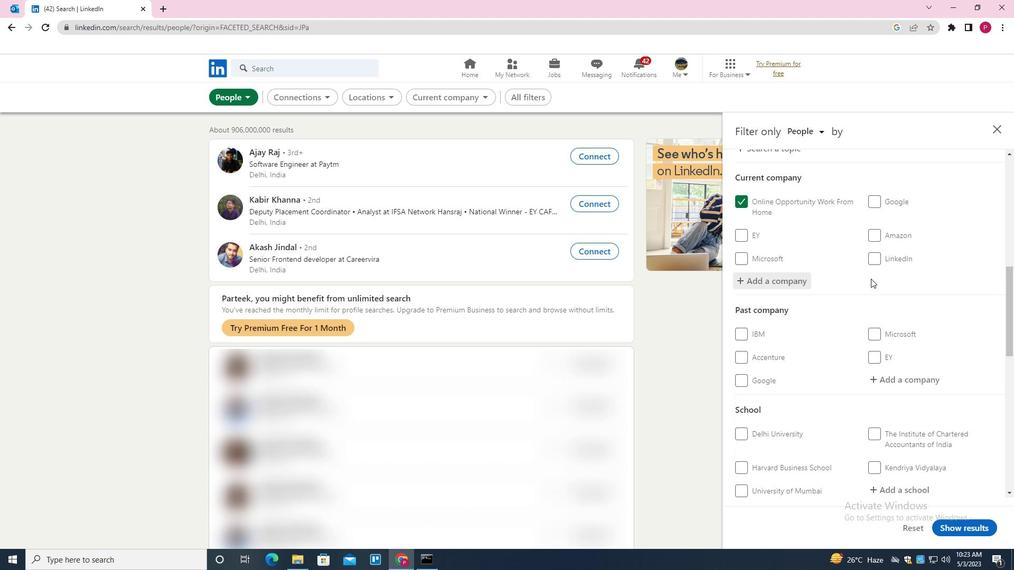 
Action: Mouse scrolled (871, 279) with delta (0, 0)
Screenshot: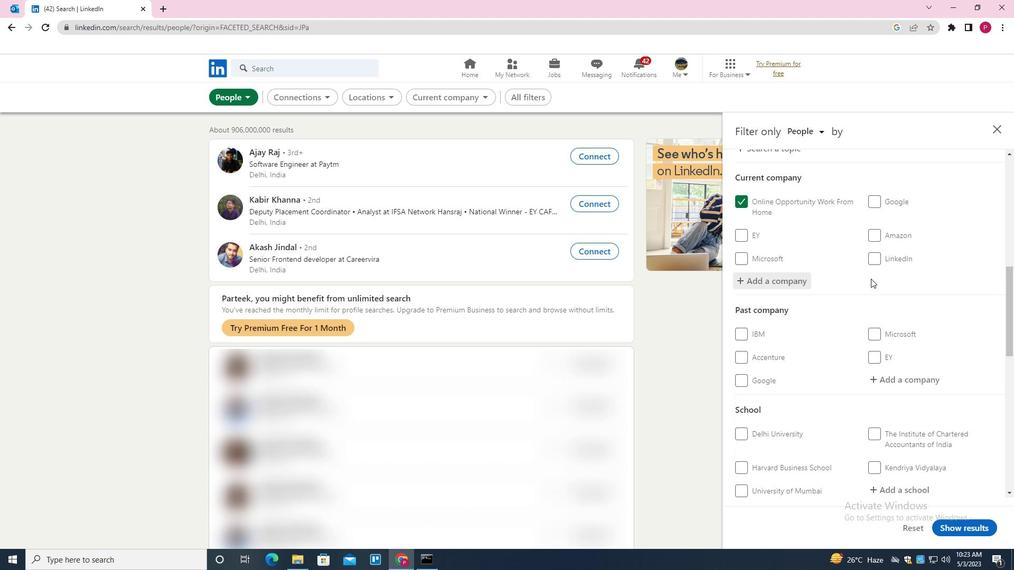 
Action: Mouse moved to (870, 280)
Screenshot: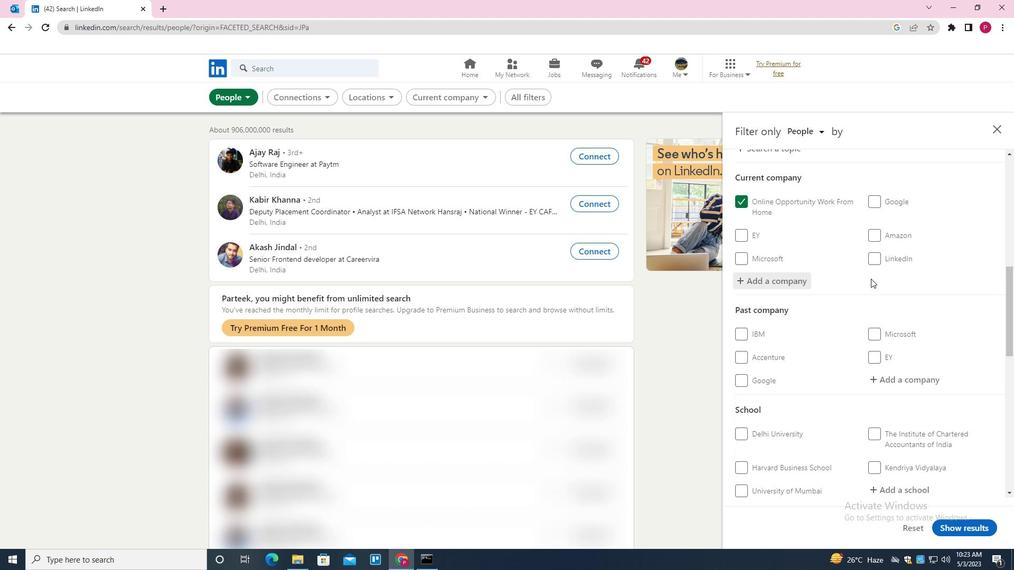 
Action: Mouse scrolled (870, 280) with delta (0, 0)
Screenshot: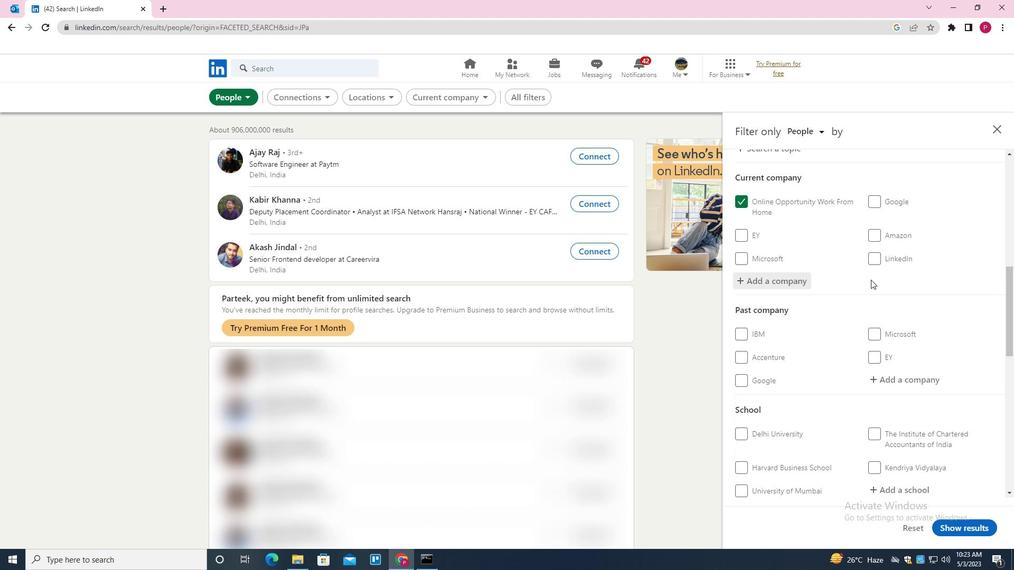 
Action: Mouse moved to (870, 281)
Screenshot: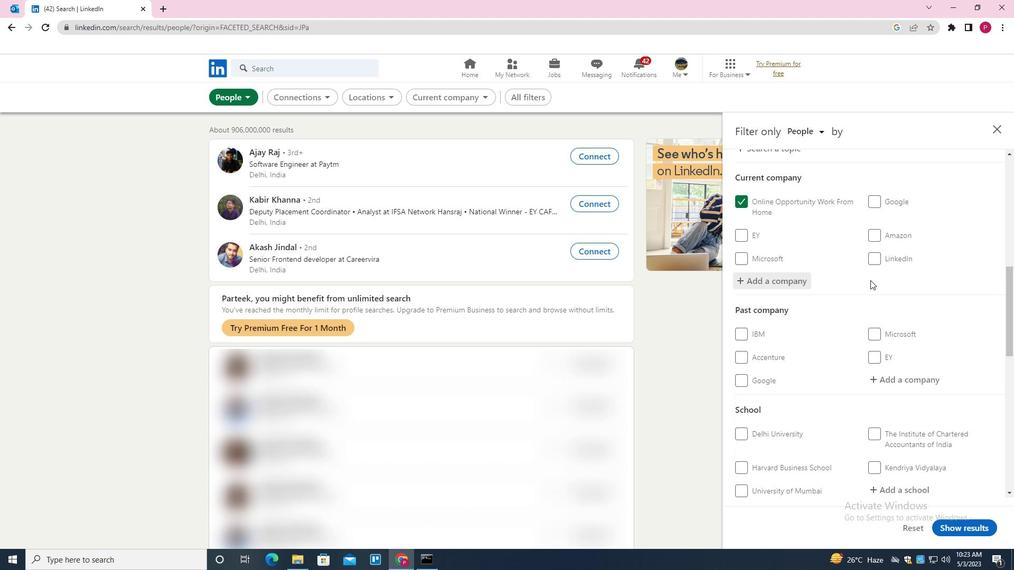 
Action: Mouse scrolled (870, 280) with delta (0, 0)
Screenshot: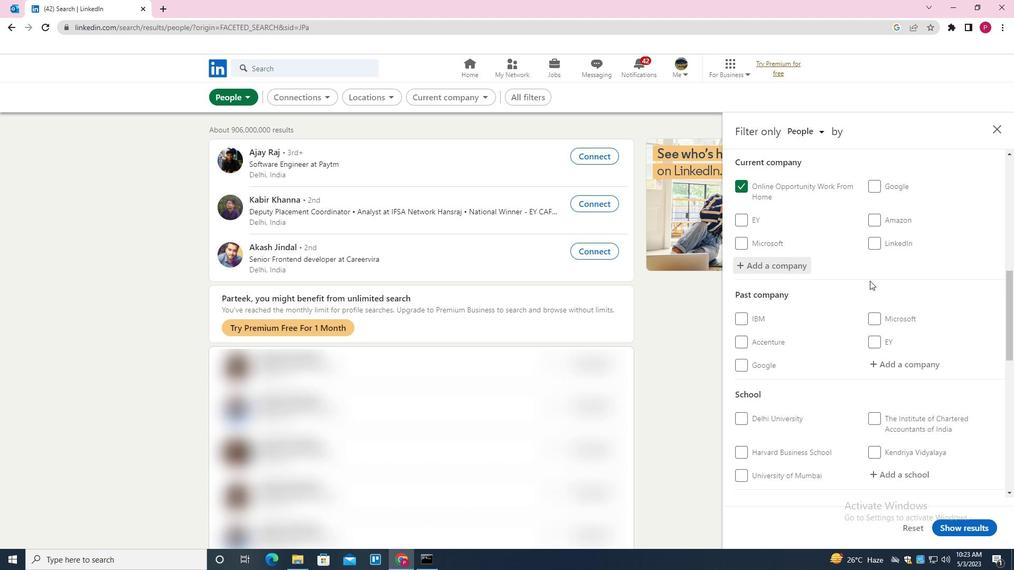 
Action: Mouse scrolled (870, 280) with delta (0, 0)
Screenshot: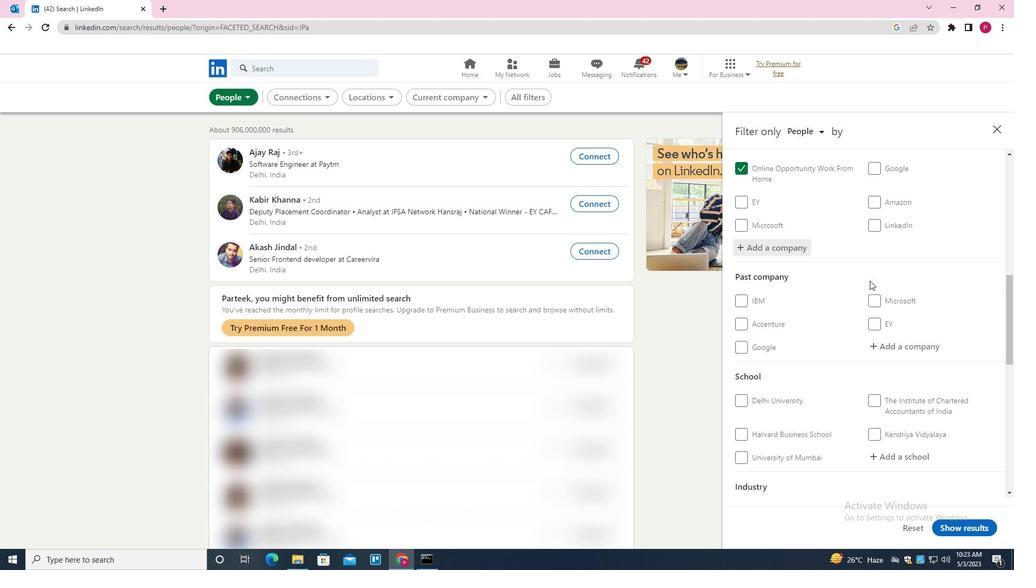 
Action: Mouse scrolled (870, 280) with delta (0, 0)
Screenshot: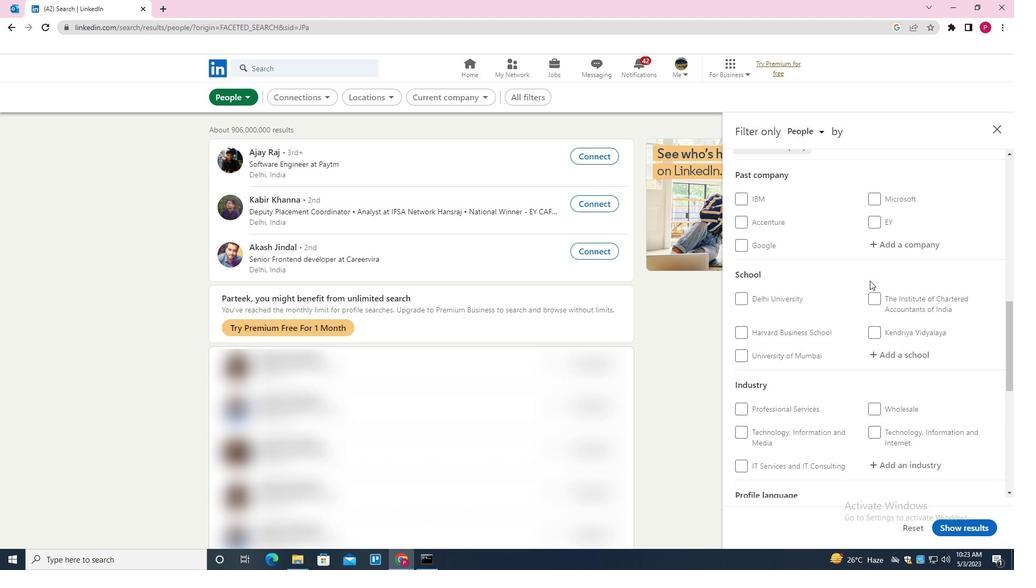 
Action: Mouse moved to (899, 224)
Screenshot: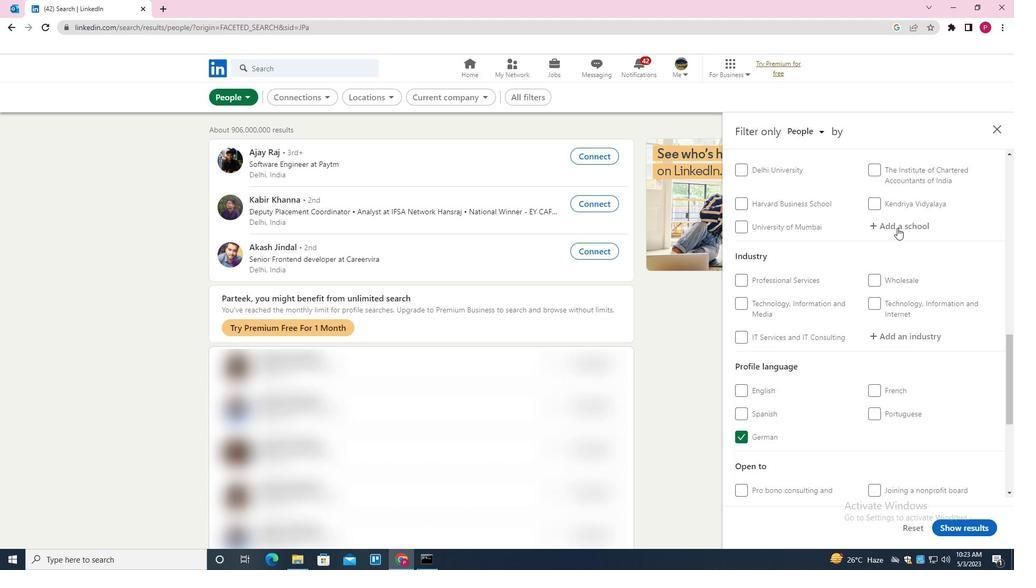 
Action: Mouse pressed left at (899, 224)
Screenshot: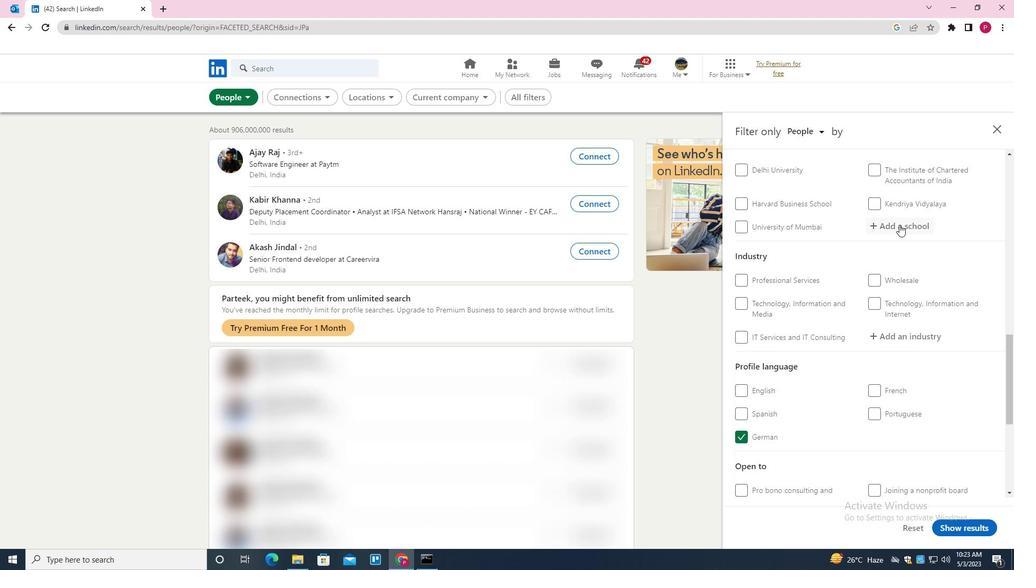 
Action: Key pressed <Key.shift><Key.shift><Key.shift><Key.shift><Key.shift>RANCHI<Key.space><Key.shift><Key.shift><Key.shift><Key.shift><Key.shift>UNIVERSITY<Key.space><Key.down><Key.enter>
Screenshot: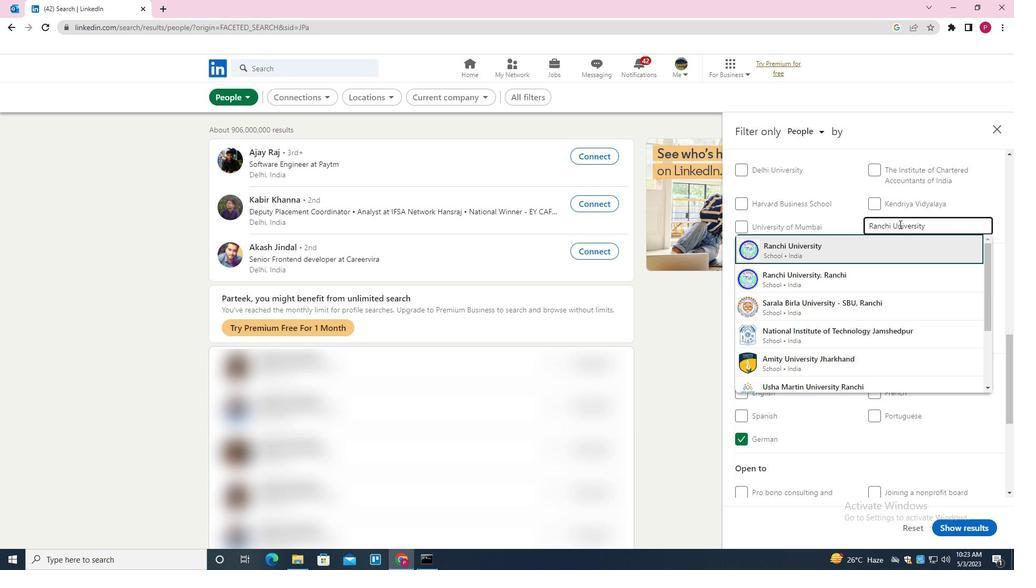 
Action: Mouse moved to (893, 251)
Screenshot: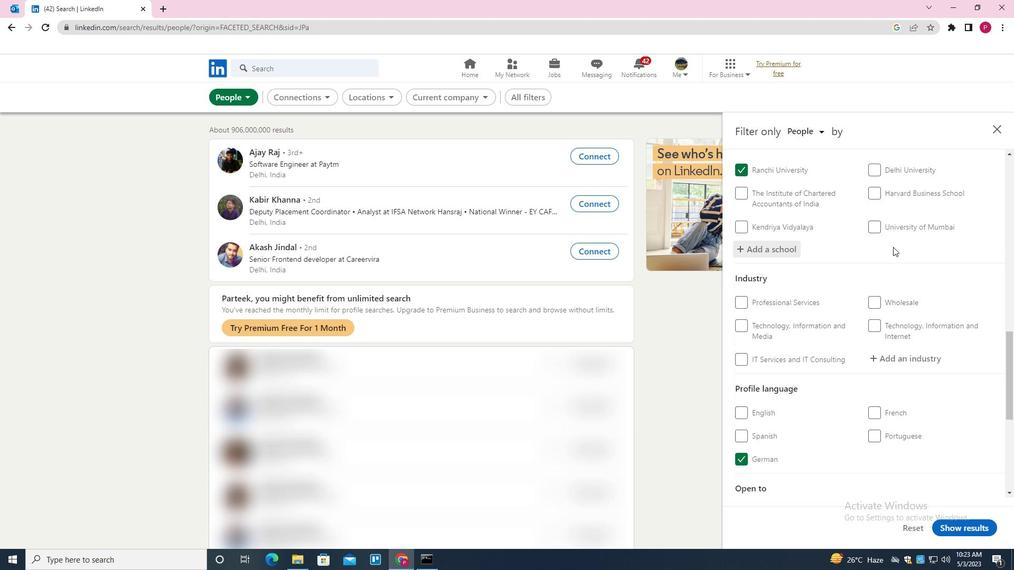
Action: Mouse scrolled (893, 250) with delta (0, 0)
Screenshot: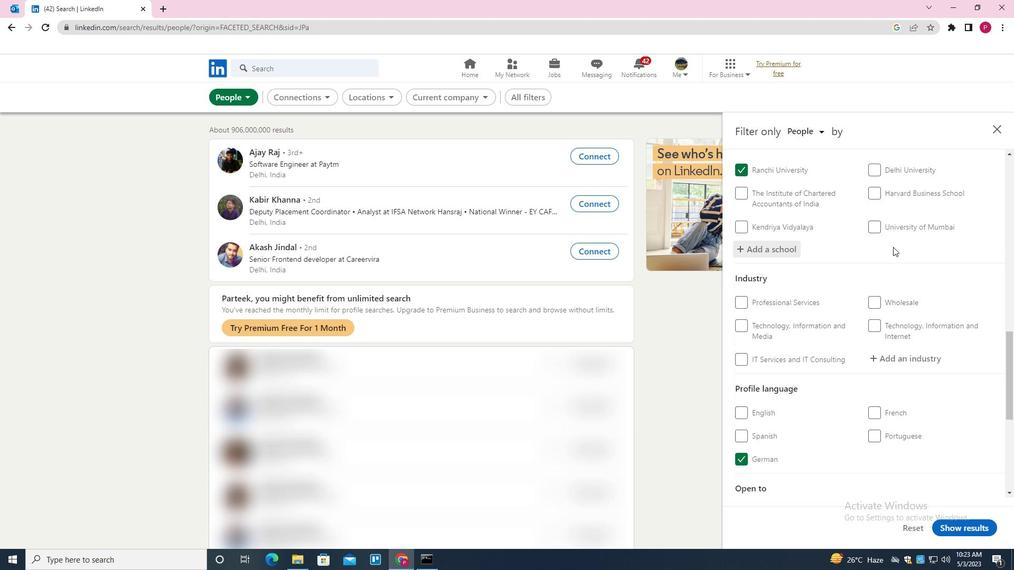 
Action: Mouse moved to (892, 252)
Screenshot: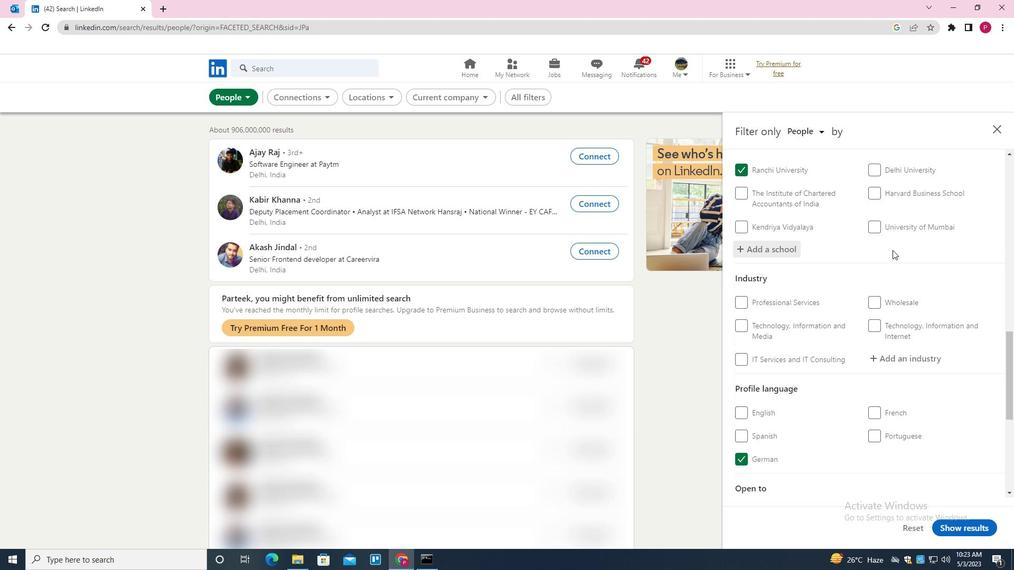 
Action: Mouse scrolled (892, 252) with delta (0, 0)
Screenshot: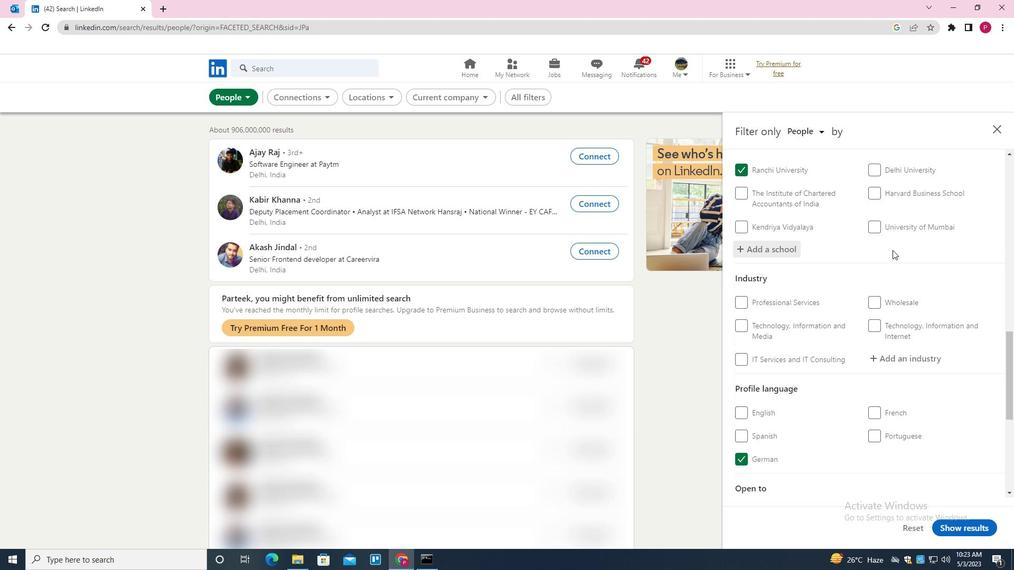 
Action: Mouse moved to (907, 251)
Screenshot: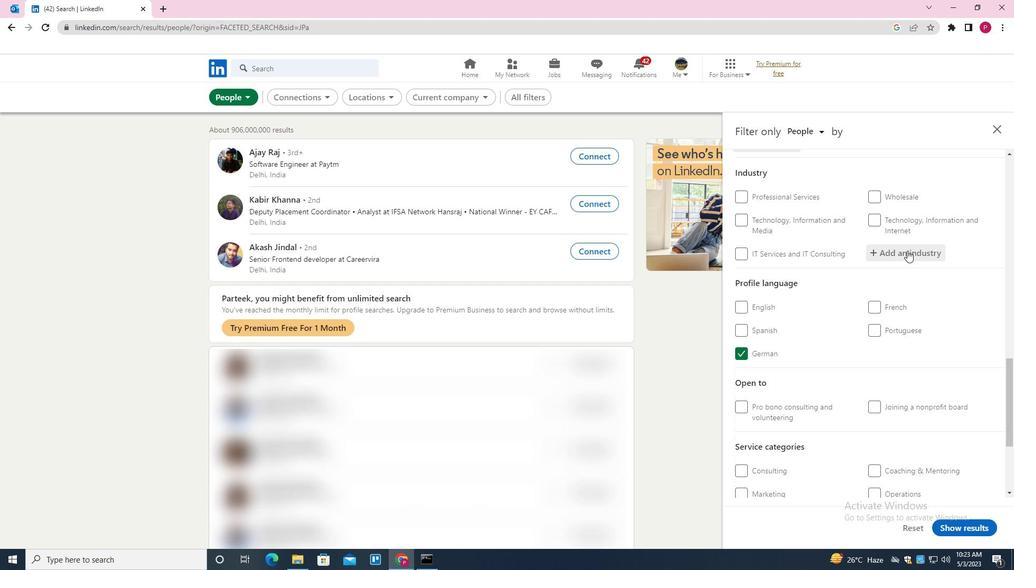 
Action: Mouse pressed left at (907, 251)
Screenshot: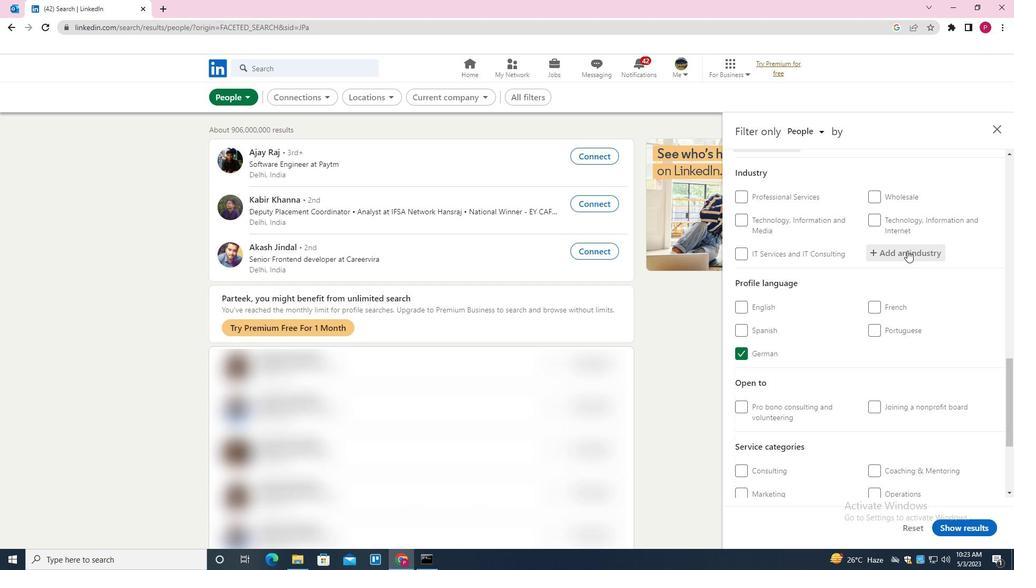 
Action: Key pressed <Key.shift><Key.shift><Key.shift><Key.shift><Key.shift><Key.shift><Key.shift><Key.shift><Key.shift><Key.shift><Key.shift><Key.shift><Key.shift><Key.shift><Key.shift><Key.shift><Key.shift><Key.shift><Key.shift><Key.shift><Key.shift><Key.shift><Key.shift><Key.shift><Key.shift><Key.shift><Key.shift><Key.shift><Key.shift><Key.shift><Key.shift><Key.shift><Key.shift><Key.shift><Key.shift><Key.shift><Key.shift><Key.shift><Key.shift><Key.shift><Key.shift><Key.shift><Key.shift><Key.shift><Key.shift><Key.shift><Key.shift><Key.shift><Key.shift><Key.shift><Key.shift><Key.shift><Key.shift><Key.shift><Key.shift><Key.shift><Key.shift><Key.shift><Key.shift><Key.shift><Key.shift>VENTURE<Key.space><Key.shift>CAPITAL<Key.space>AND<Key.space><Key.shift>PRIVATE<Key.space><Key.shift>Q<Key.backspace>EQUITY<Key.space><Key.shift><Key.shift><Key.shift><Key.shift><Key.shift>PRINCIPALS<Key.down><Key.enter>
Screenshot: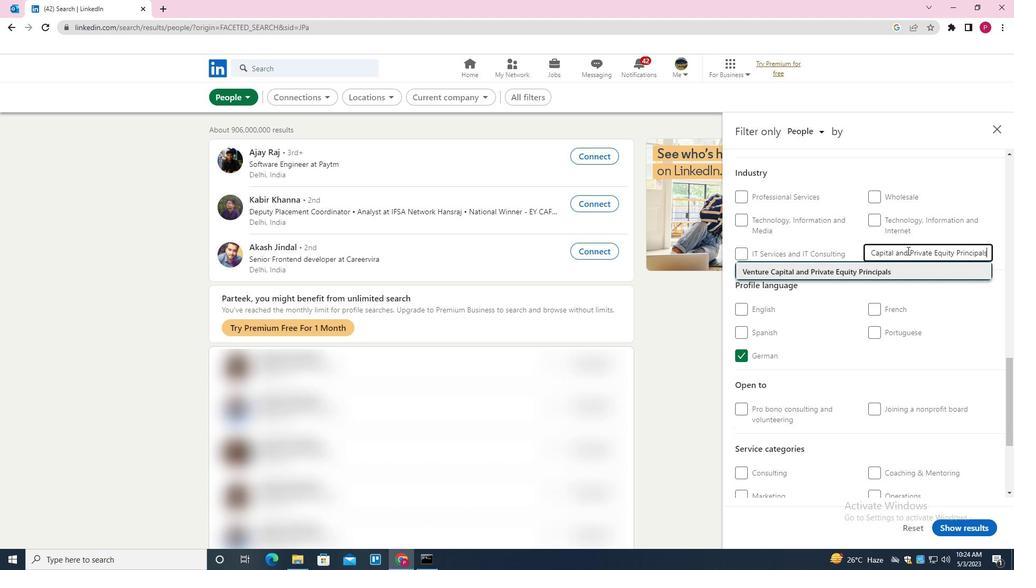 
Action: Mouse moved to (884, 311)
Screenshot: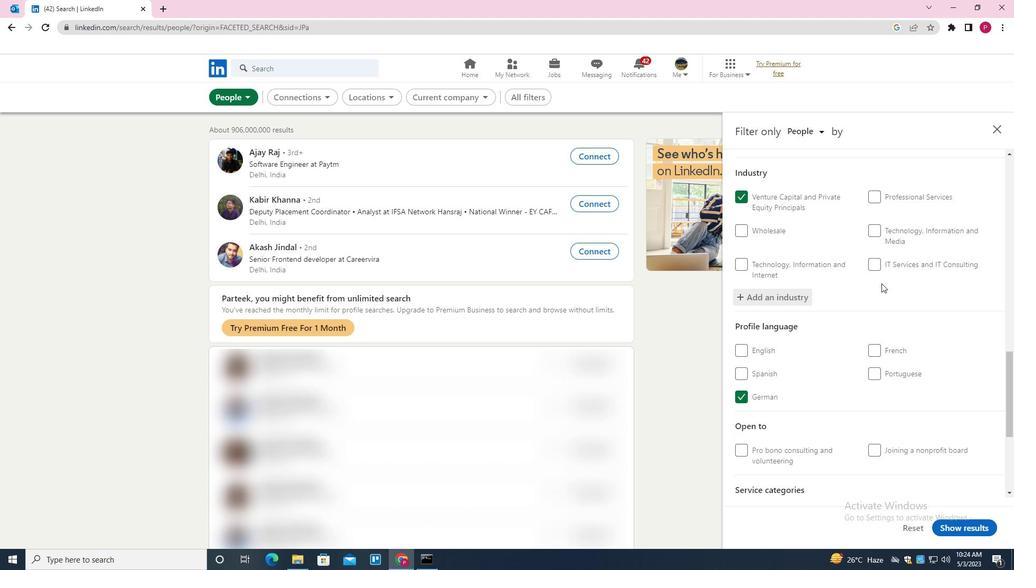 
Action: Mouse scrolled (884, 310) with delta (0, 0)
Screenshot: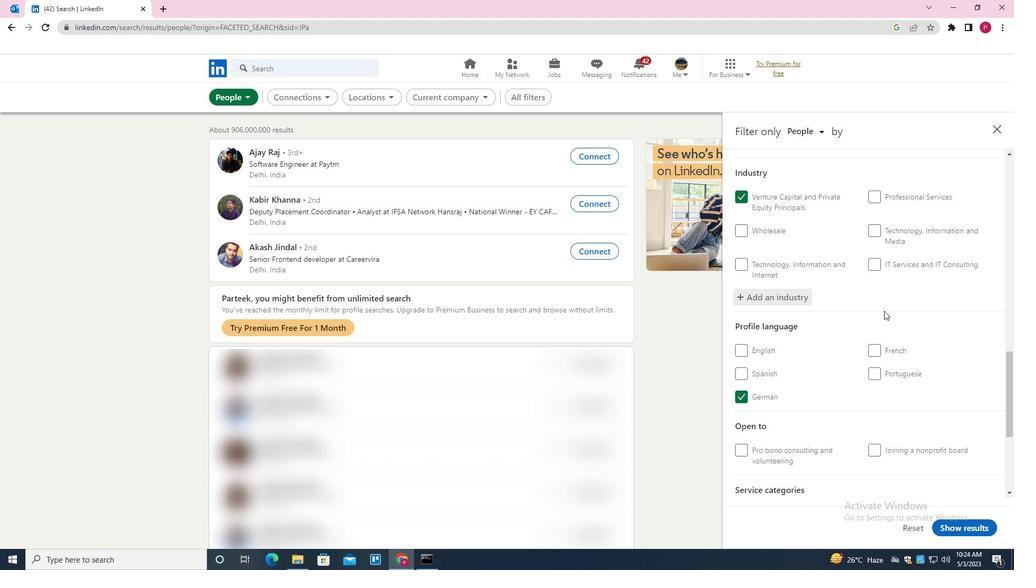 
Action: Mouse scrolled (884, 310) with delta (0, 0)
Screenshot: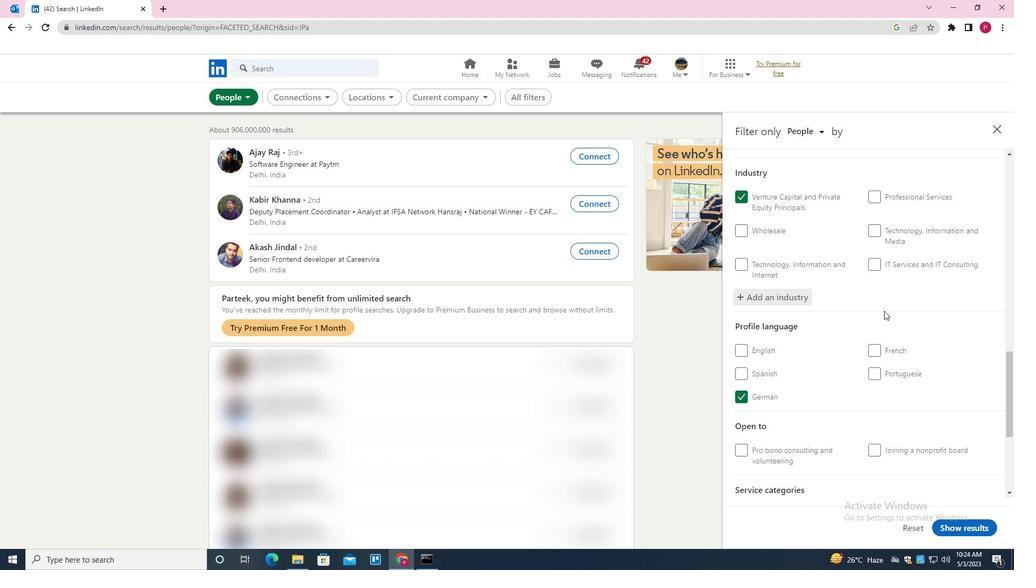 
Action: Mouse scrolled (884, 310) with delta (0, 0)
Screenshot: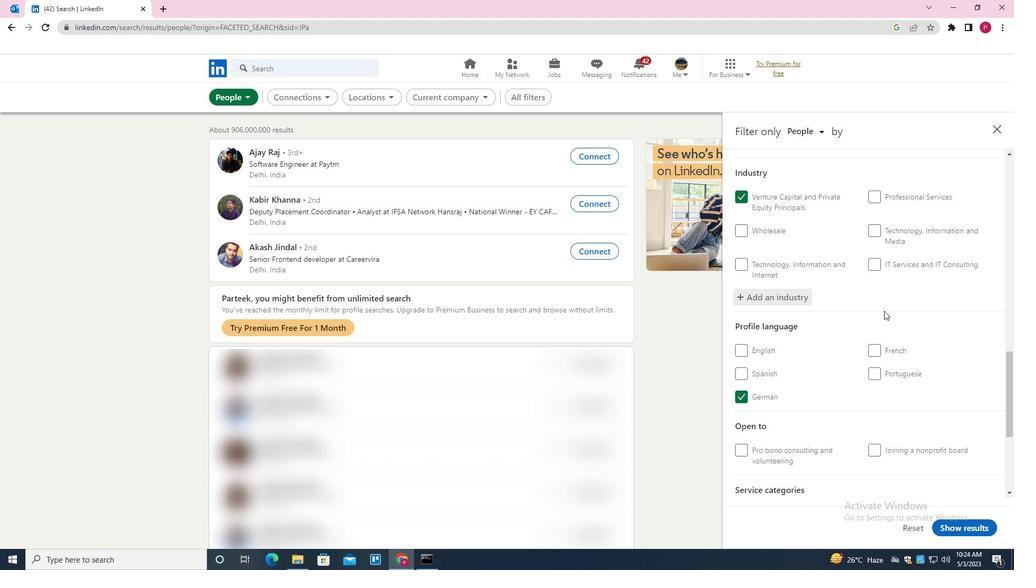 
Action: Mouse scrolled (884, 310) with delta (0, 0)
Screenshot: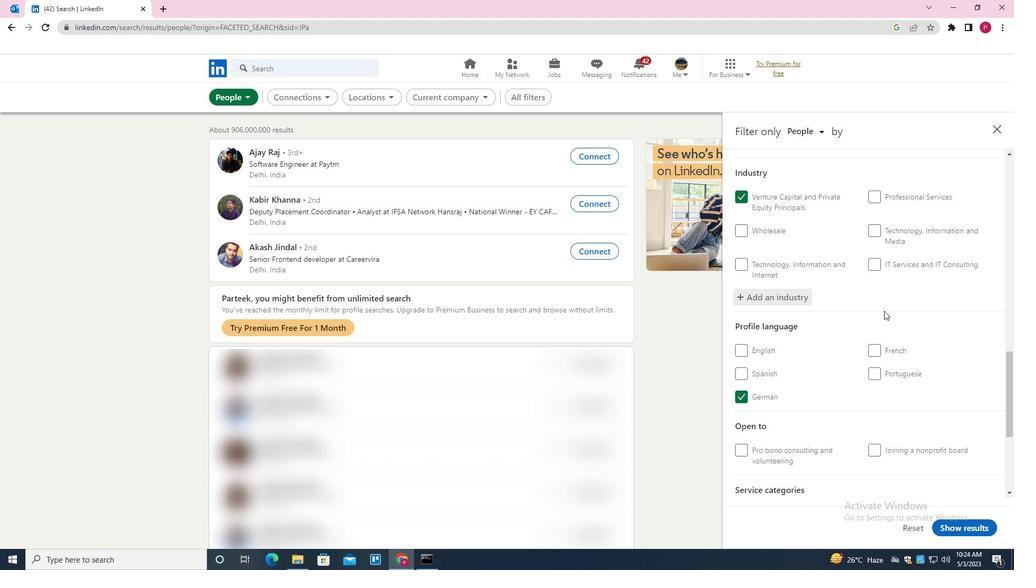
Action: Mouse moved to (908, 349)
Screenshot: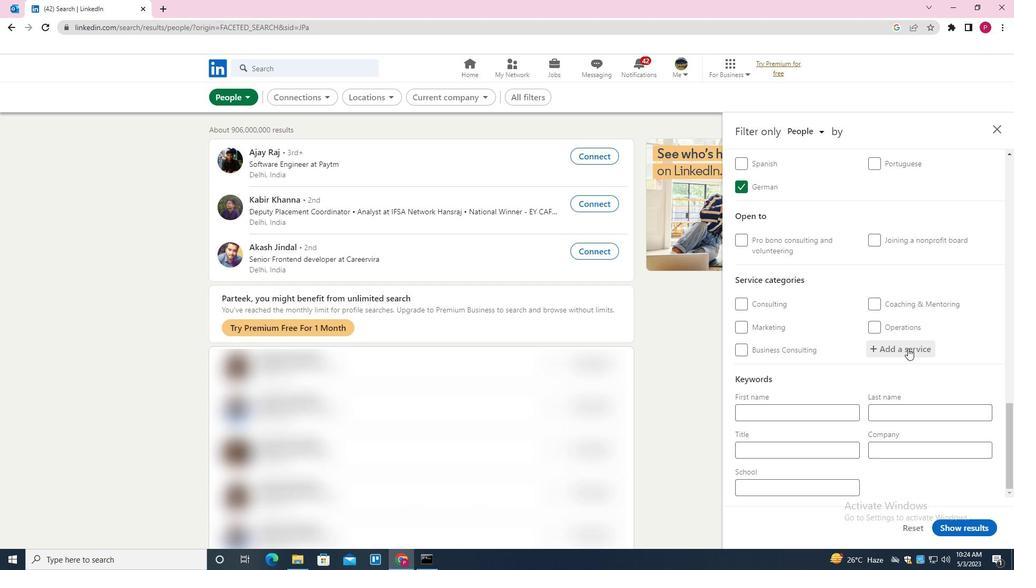 
Action: Mouse pressed left at (908, 349)
Screenshot: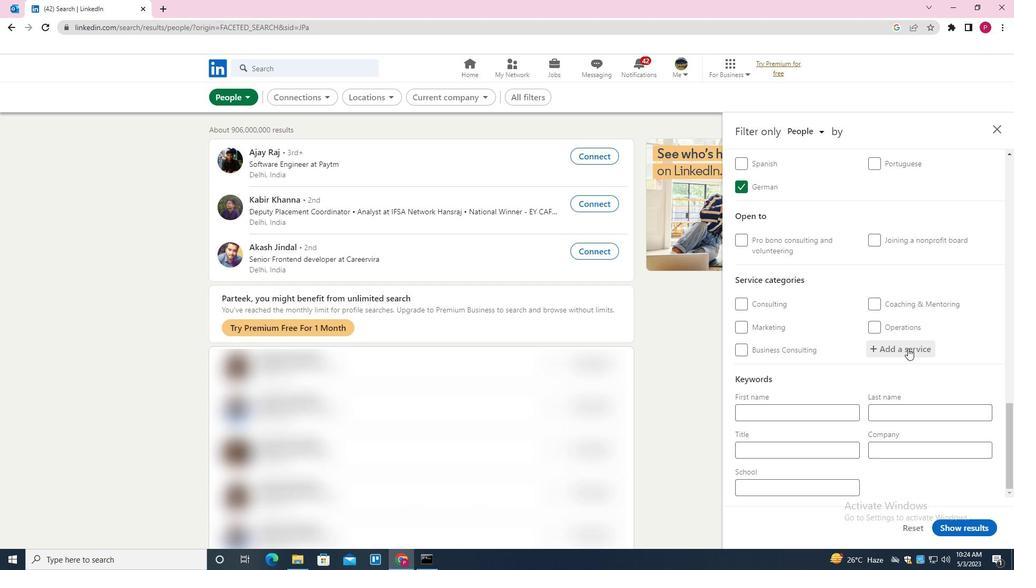 
Action: Key pressed <Key.shift>MOBILE<Key.space><Key.shift>MARKETING<Key.down><Key.enter><Key.backspace><Key.down><Key.enter>
Screenshot: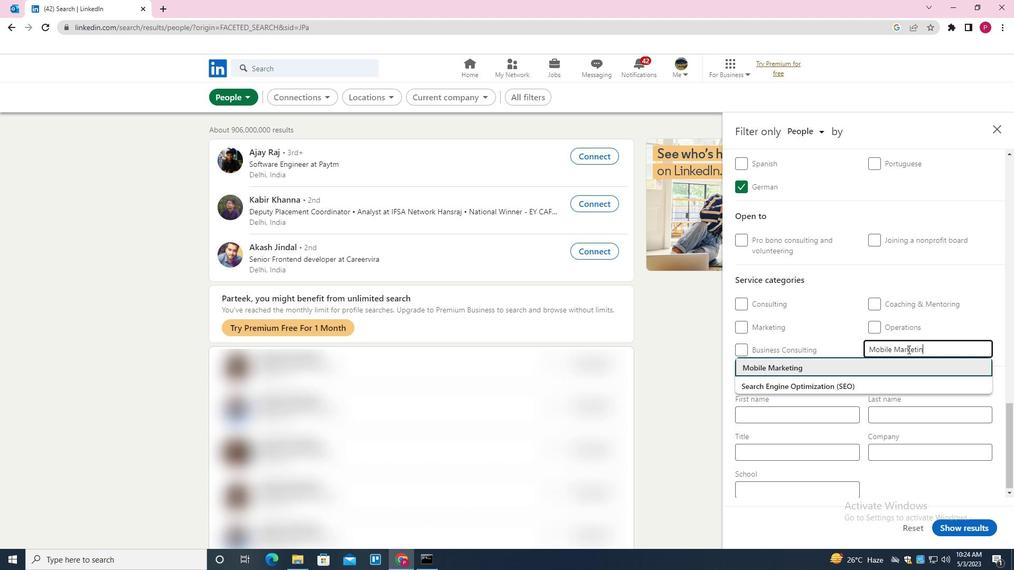 
Action: Mouse scrolled (908, 349) with delta (0, 0)
Screenshot: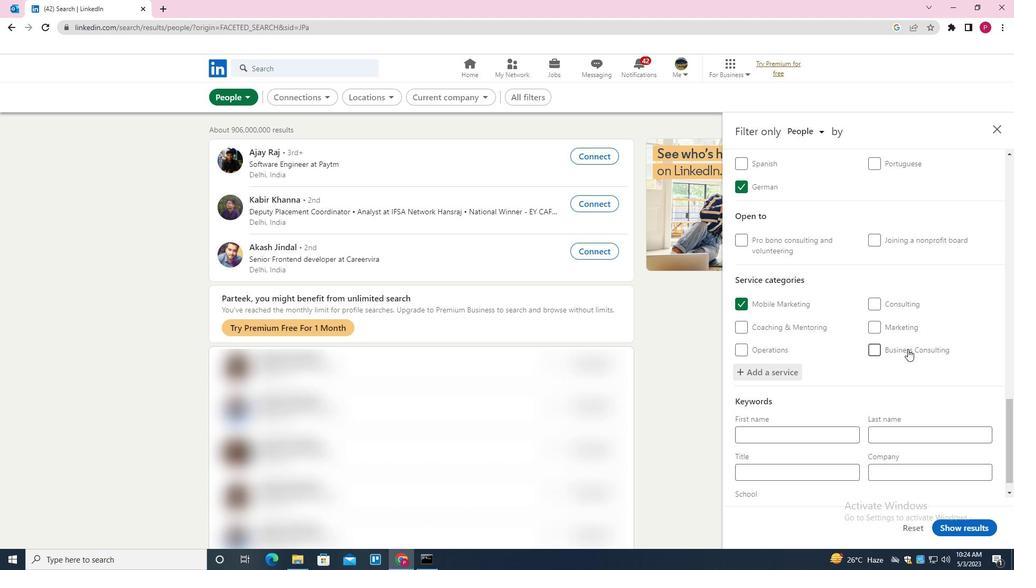 
Action: Mouse scrolled (908, 349) with delta (0, 0)
Screenshot: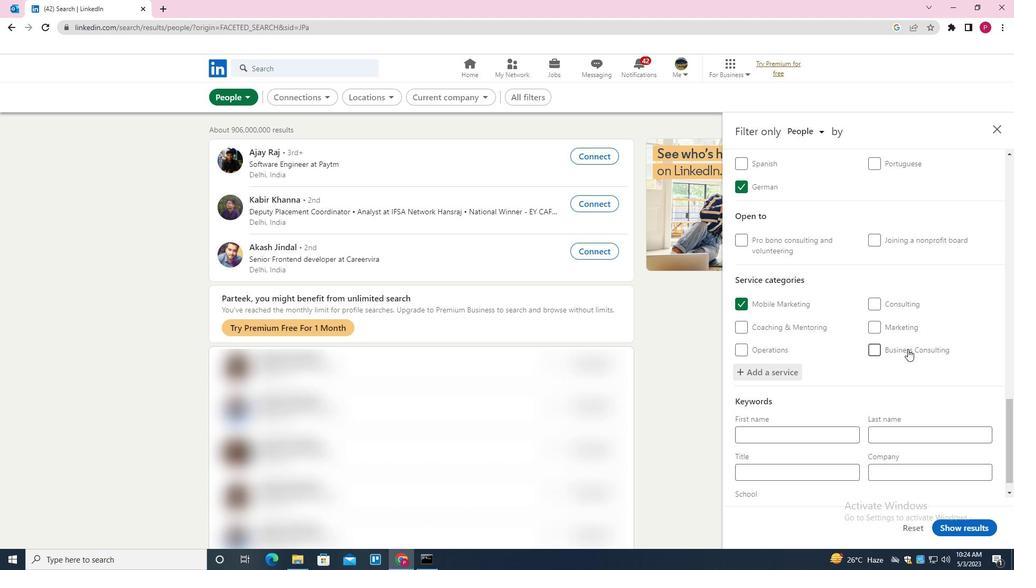 
Action: Mouse scrolled (908, 349) with delta (0, 0)
Screenshot: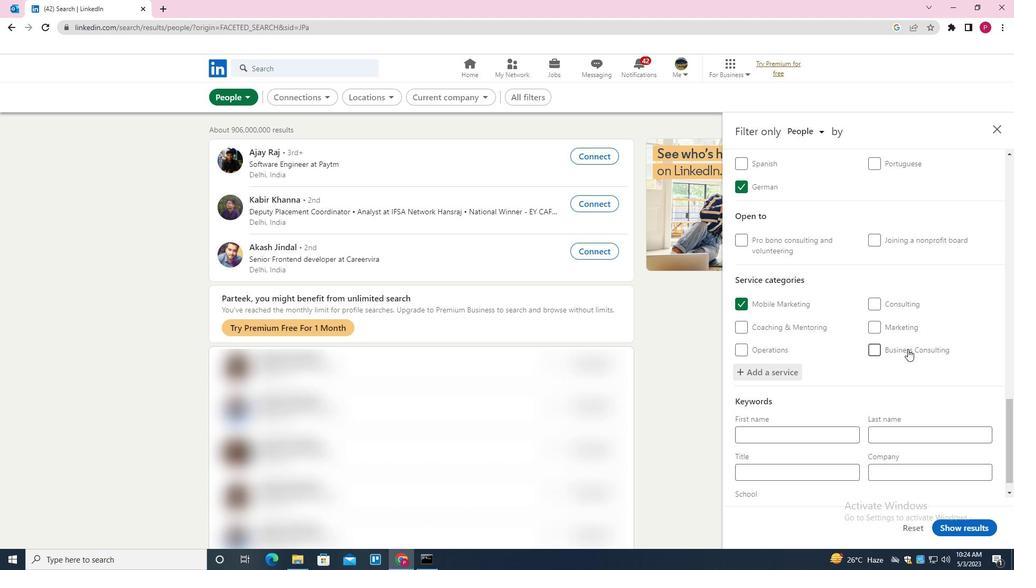 
Action: Mouse moved to (908, 350)
Screenshot: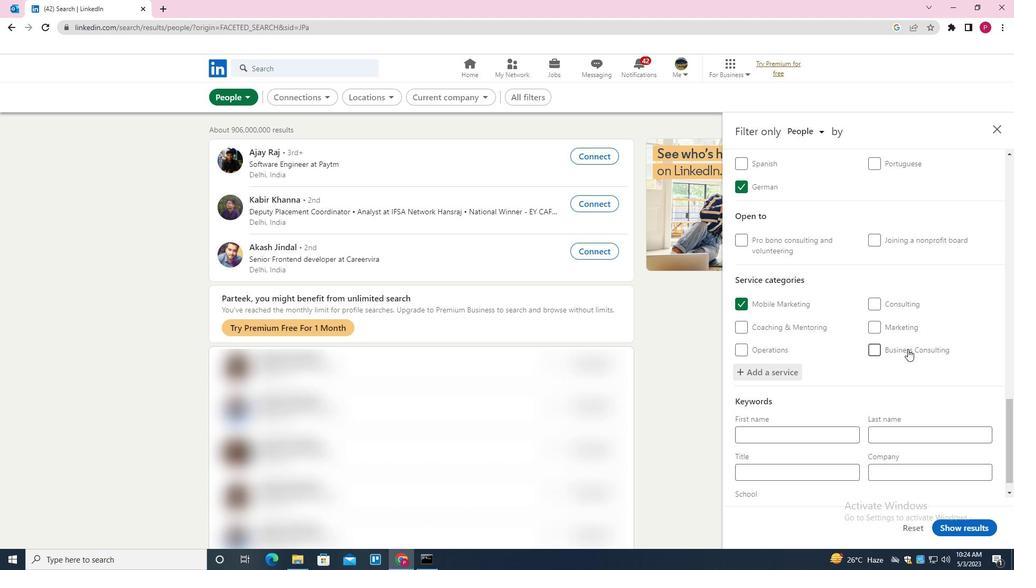 
Action: Mouse scrolled (908, 349) with delta (0, 0)
Screenshot: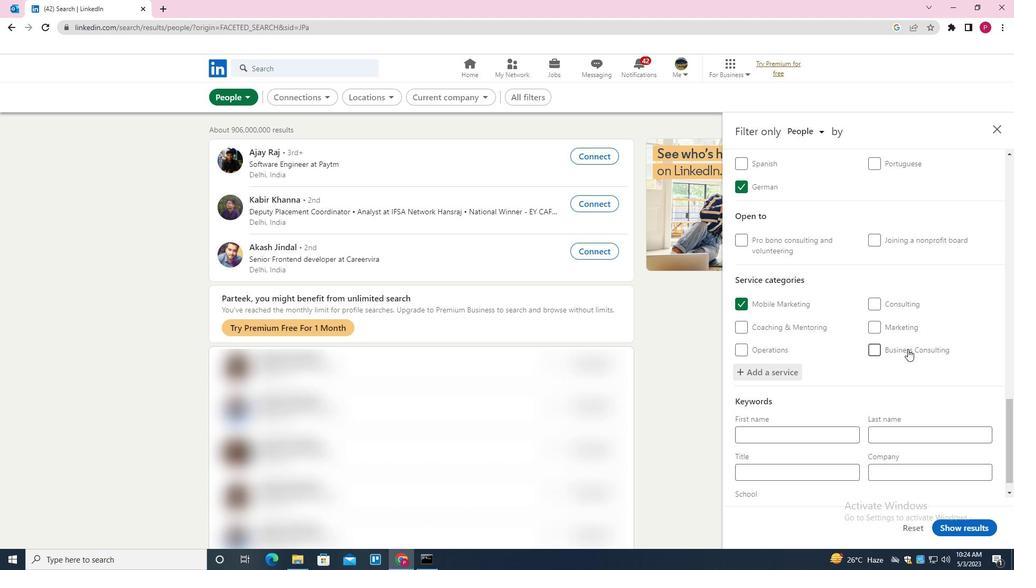 
Action: Mouse moved to (860, 446)
Screenshot: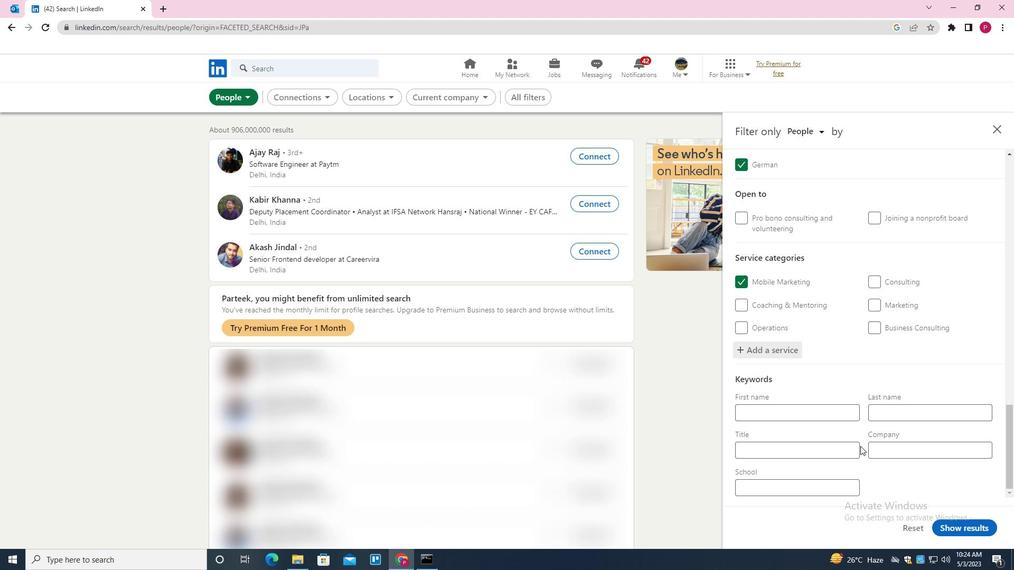 
Action: Mouse pressed left at (860, 446)
Screenshot: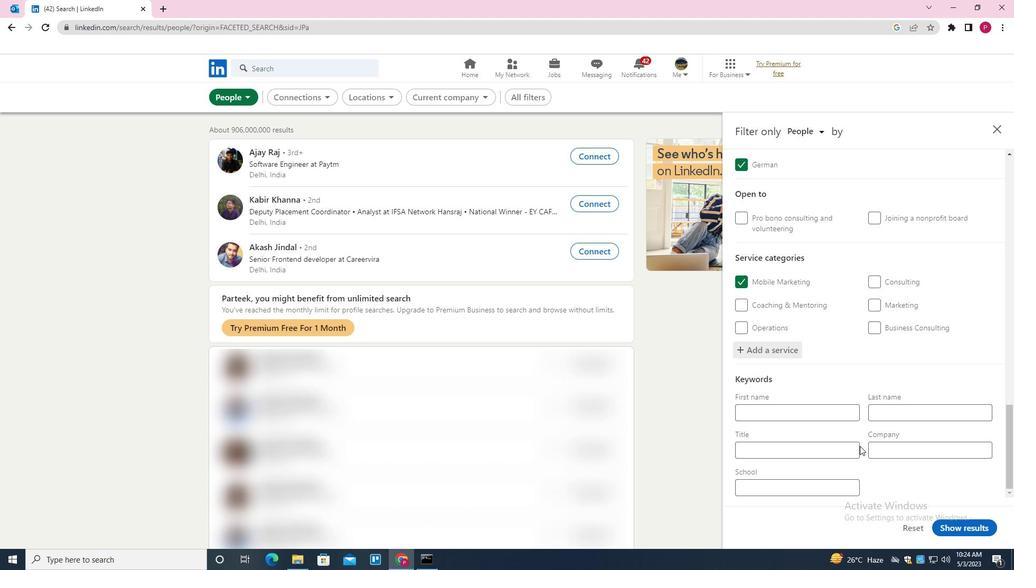 
Action: Mouse moved to (838, 449)
Screenshot: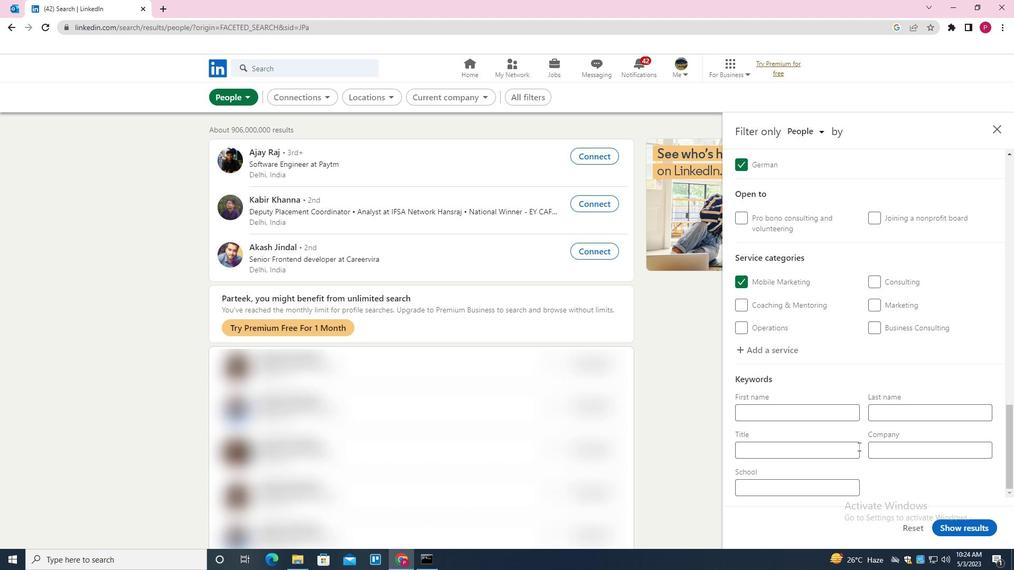 
Action: Mouse pressed left at (838, 449)
Screenshot: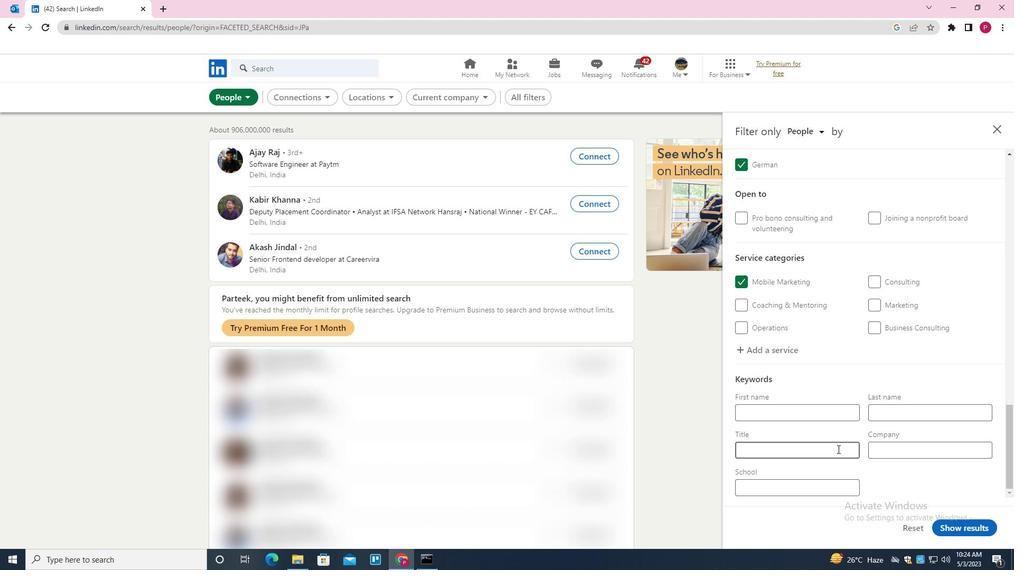 
Action: Key pressed <Key.shift>VALET
Screenshot: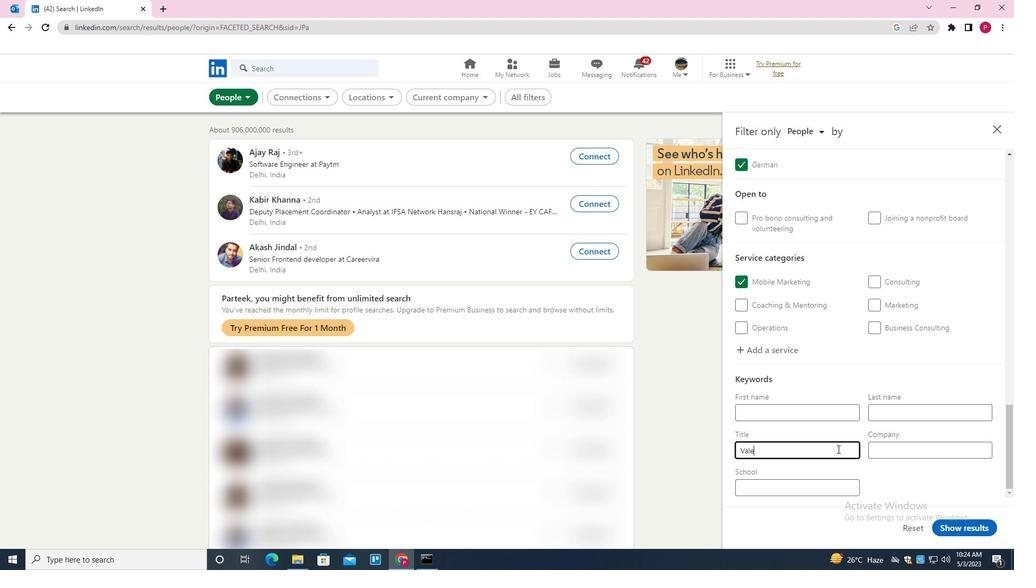 
Action: Mouse moved to (963, 527)
Screenshot: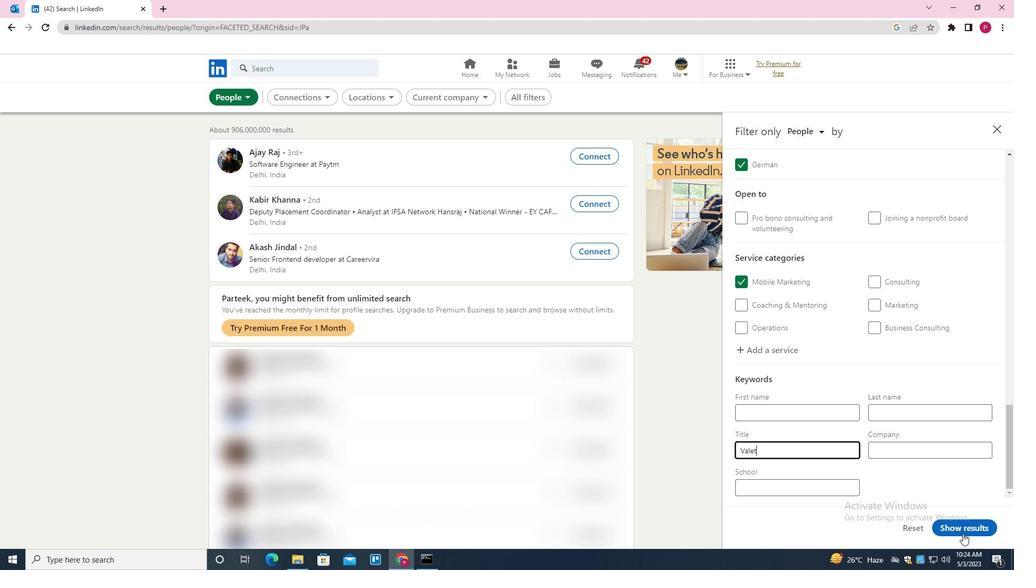
Action: Mouse pressed left at (963, 527)
Screenshot: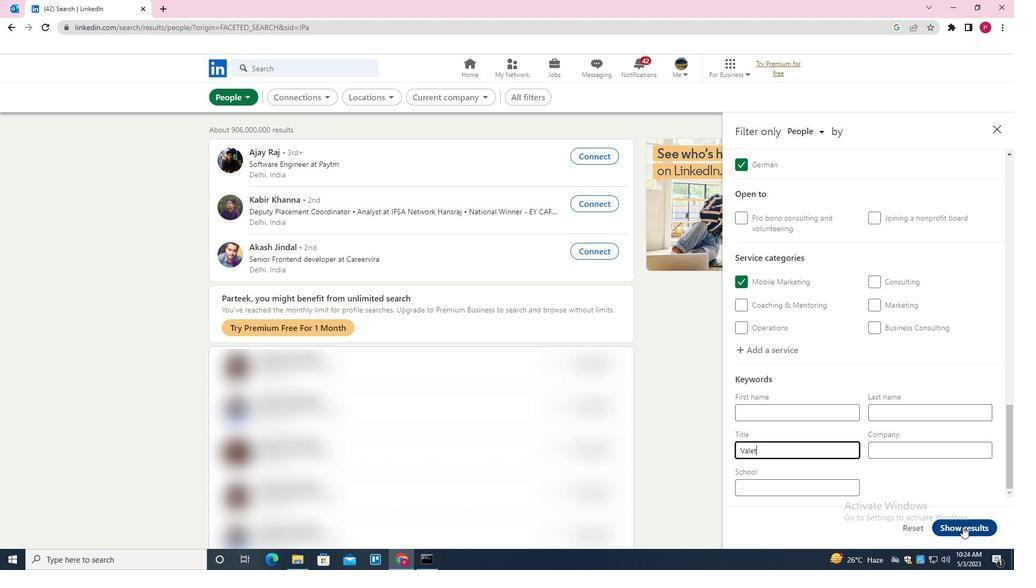 
Action: Mouse moved to (679, 387)
Screenshot: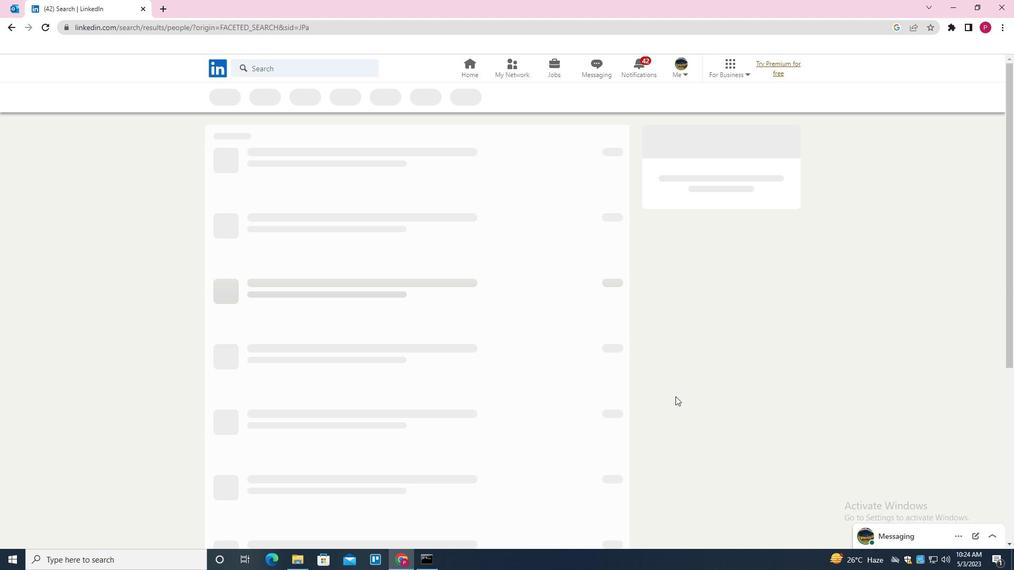 
